 Task: open a new blank ppt, save the file as Anthony.pptx Add the quote 'The only way to find true happiness is to follow your passion and purpose in life.'Apply font style 'Arial Narrow' and font size 18 Align the text to the Center .Change the text color to  'Olive Green '
Action: Mouse moved to (30, 64)
Screenshot: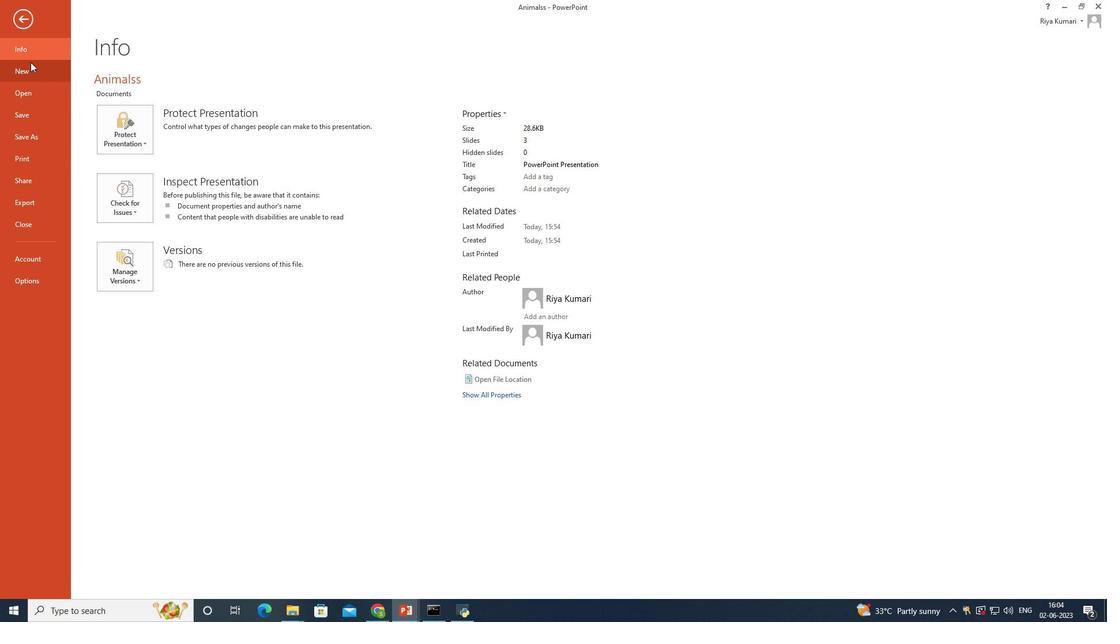 
Action: Mouse pressed left at (30, 64)
Screenshot: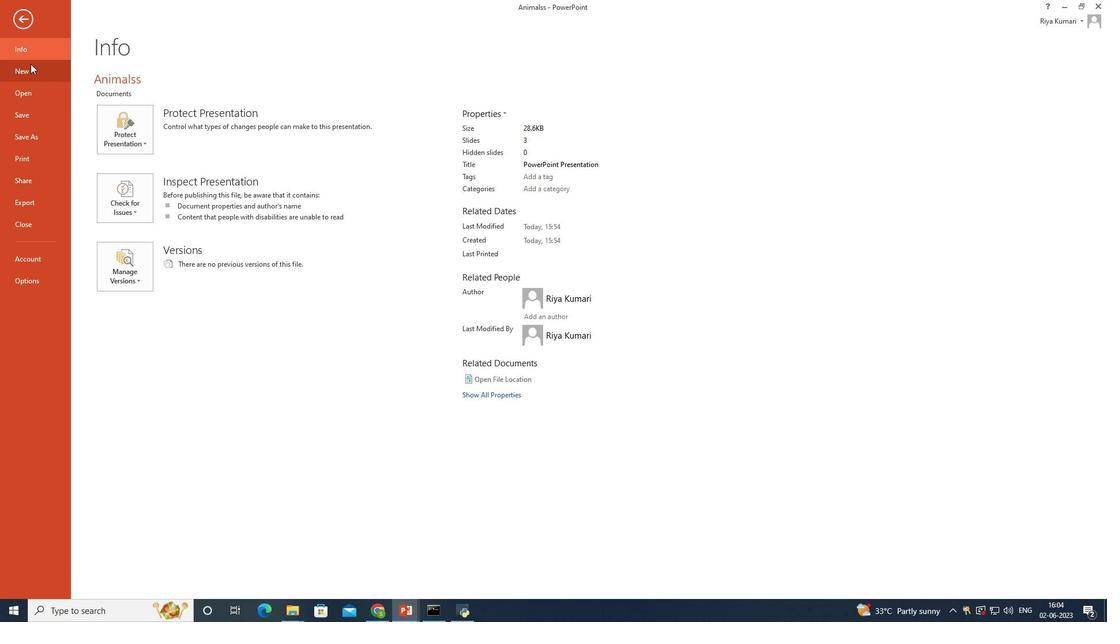 
Action: Mouse moved to (154, 174)
Screenshot: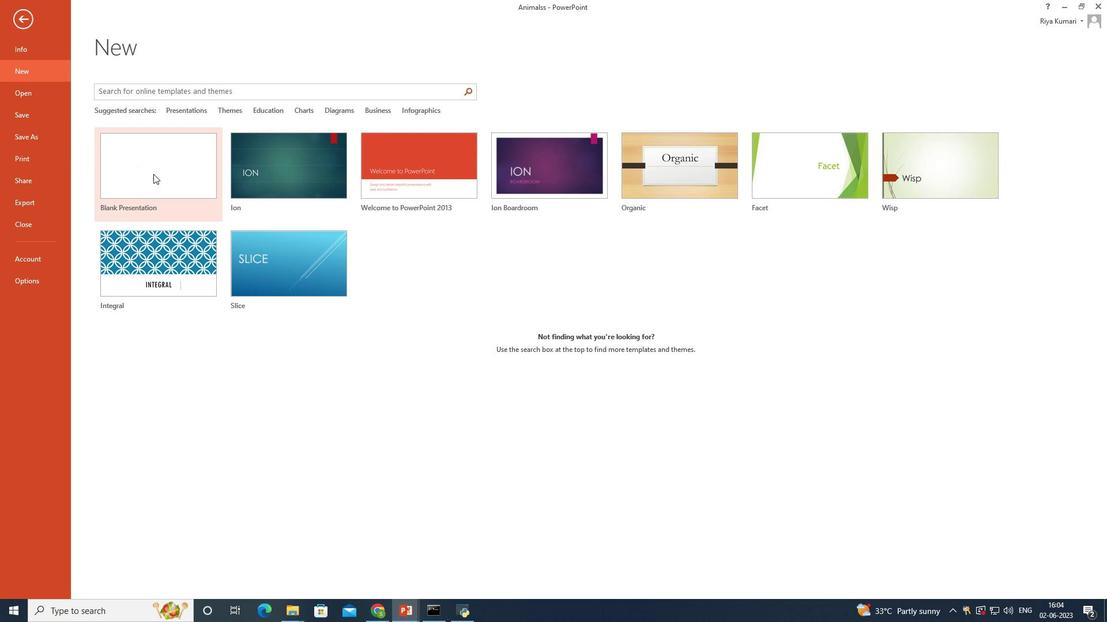 
Action: Mouse pressed left at (154, 174)
Screenshot: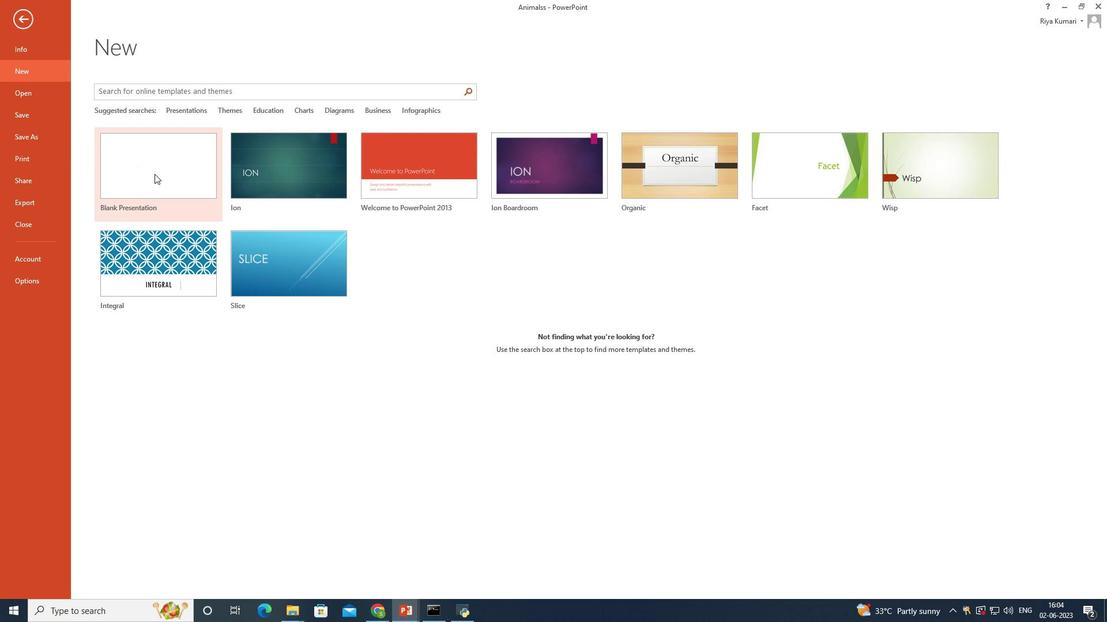 
Action: Mouse moved to (109, 62)
Screenshot: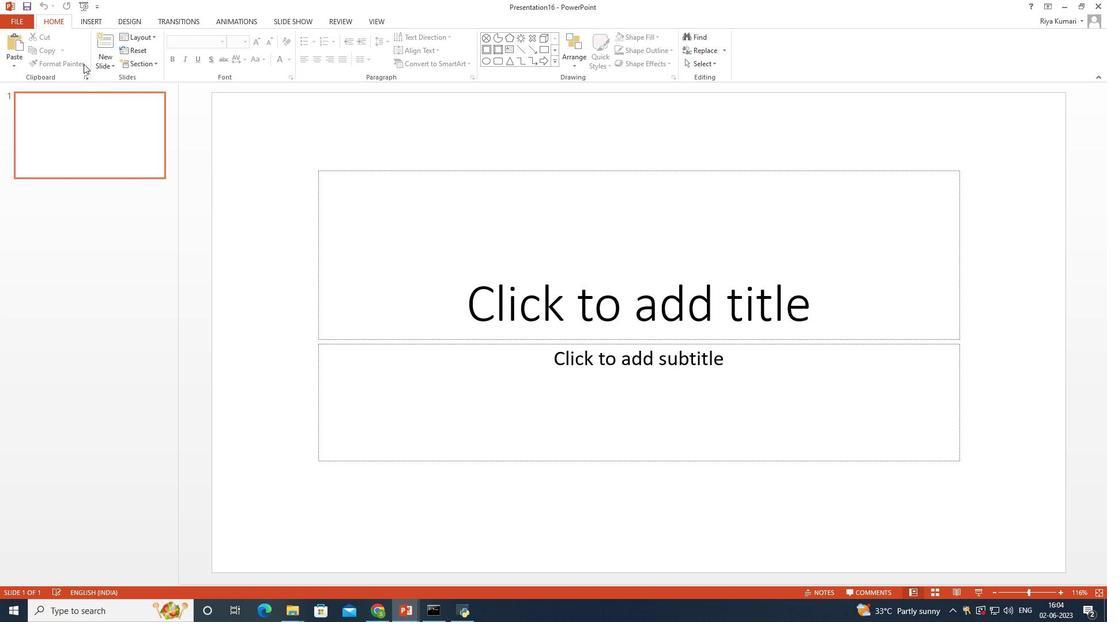 
Action: Mouse pressed left at (109, 62)
Screenshot: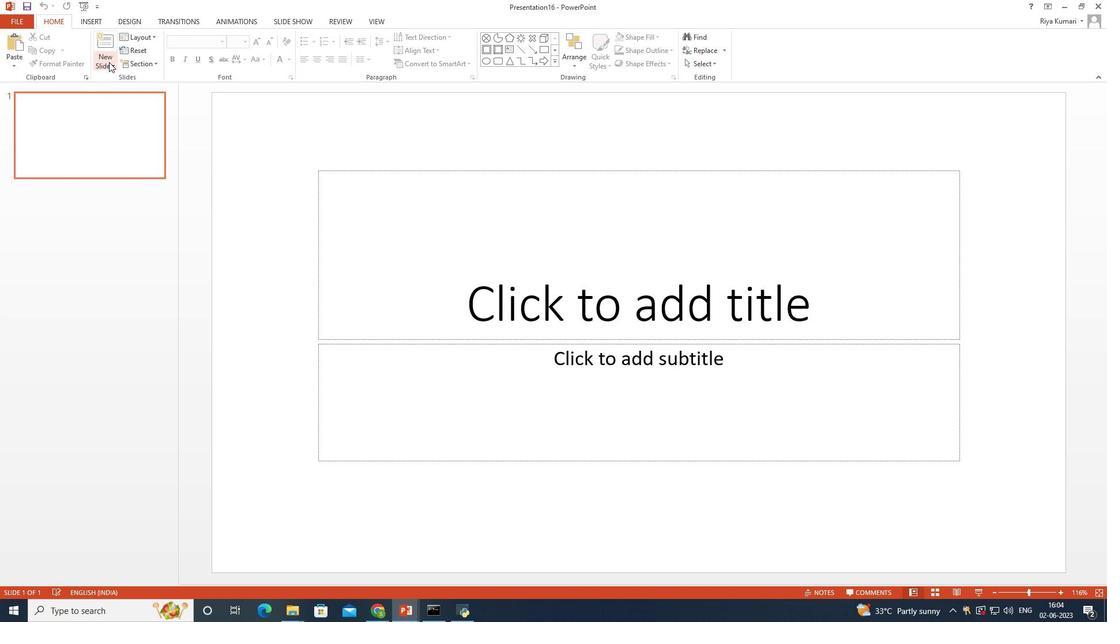 
Action: Mouse moved to (119, 222)
Screenshot: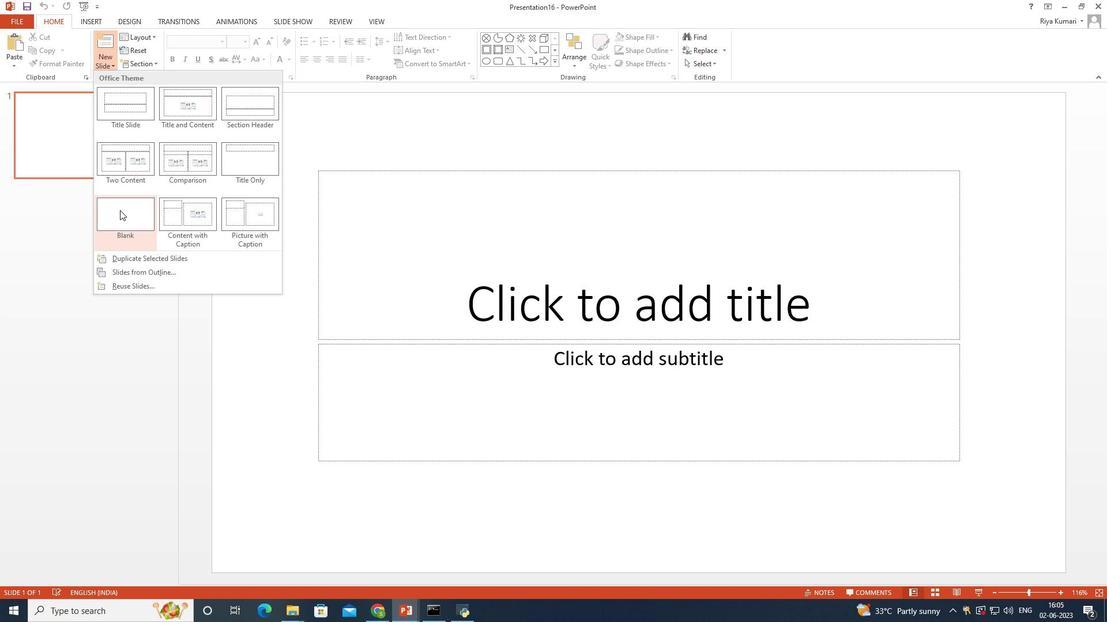 
Action: Mouse pressed left at (119, 222)
Screenshot: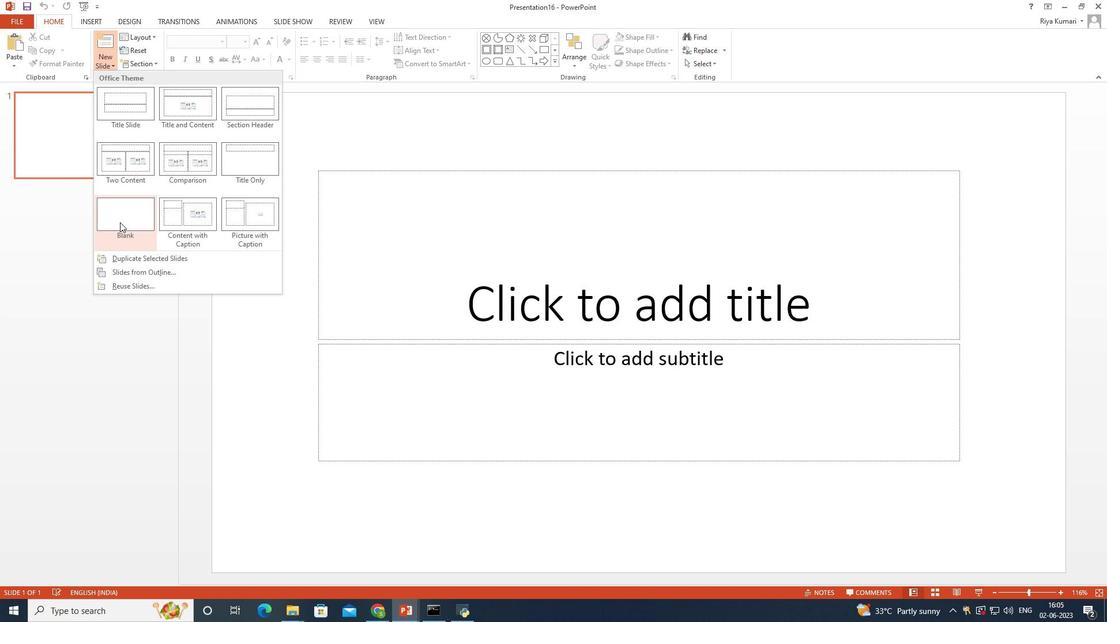 
Action: Mouse moved to (324, 200)
Screenshot: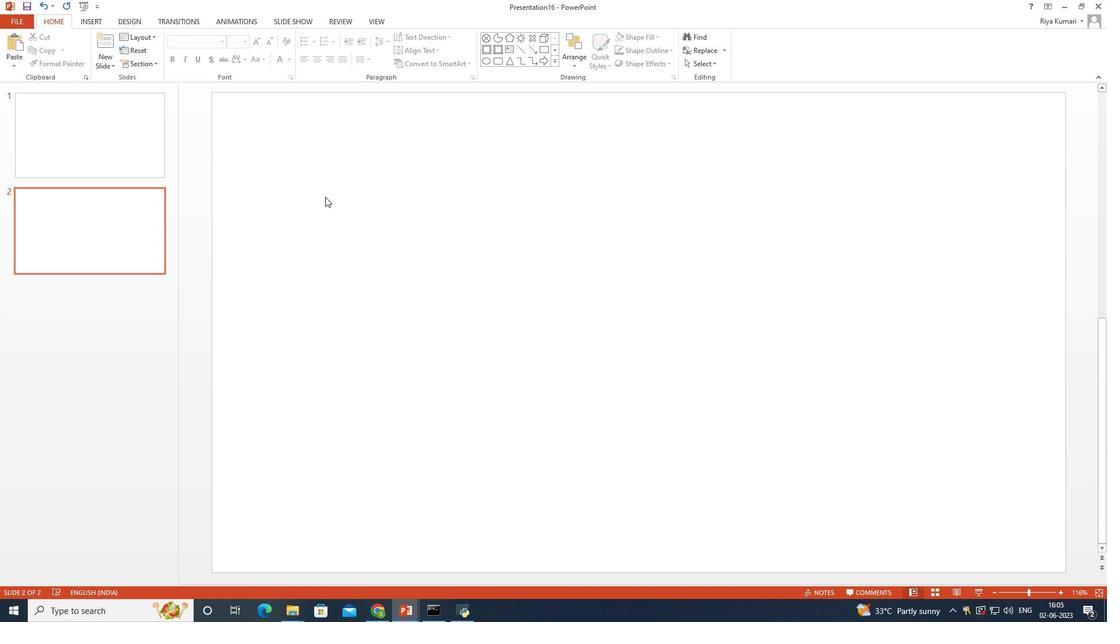 
Action: Key pressed ctrl+S
Screenshot: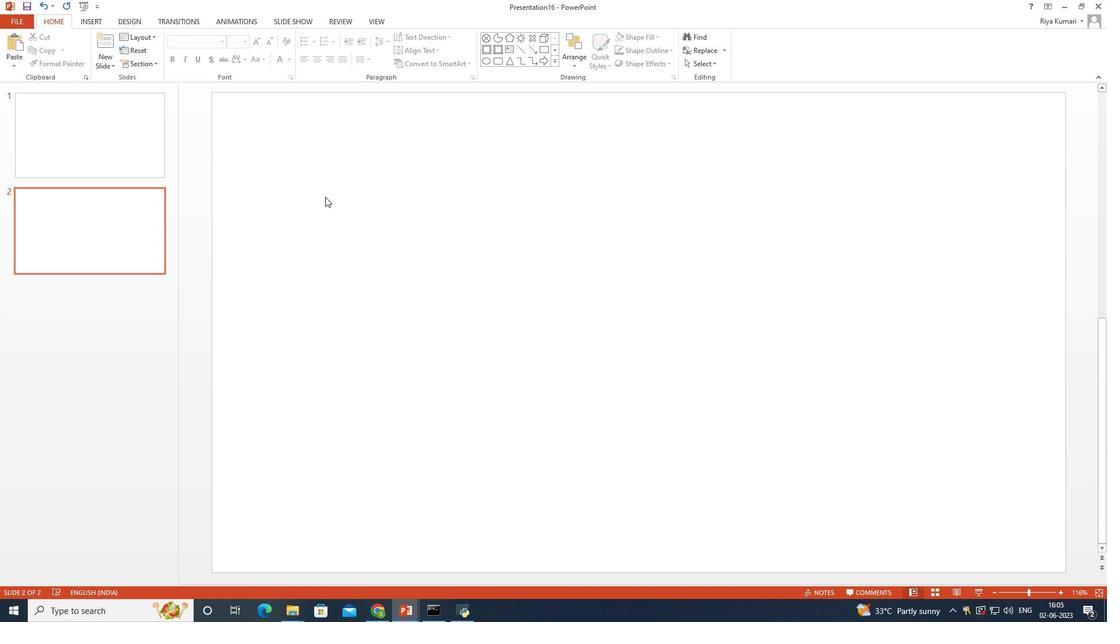 
Action: Mouse moved to (302, 118)
Screenshot: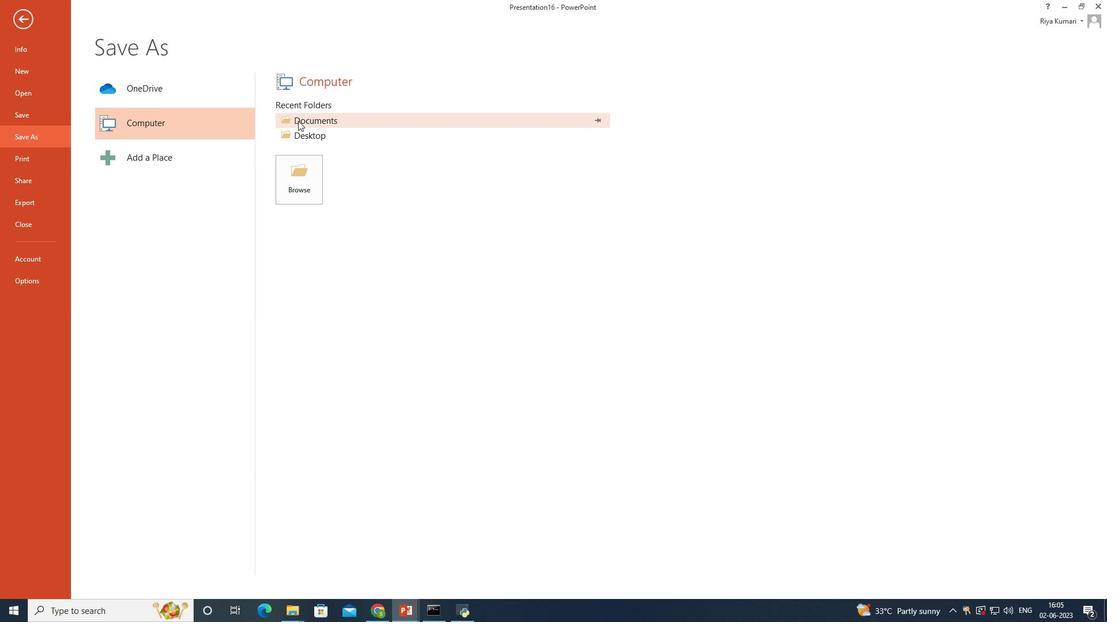 
Action: Mouse pressed left at (302, 118)
Screenshot: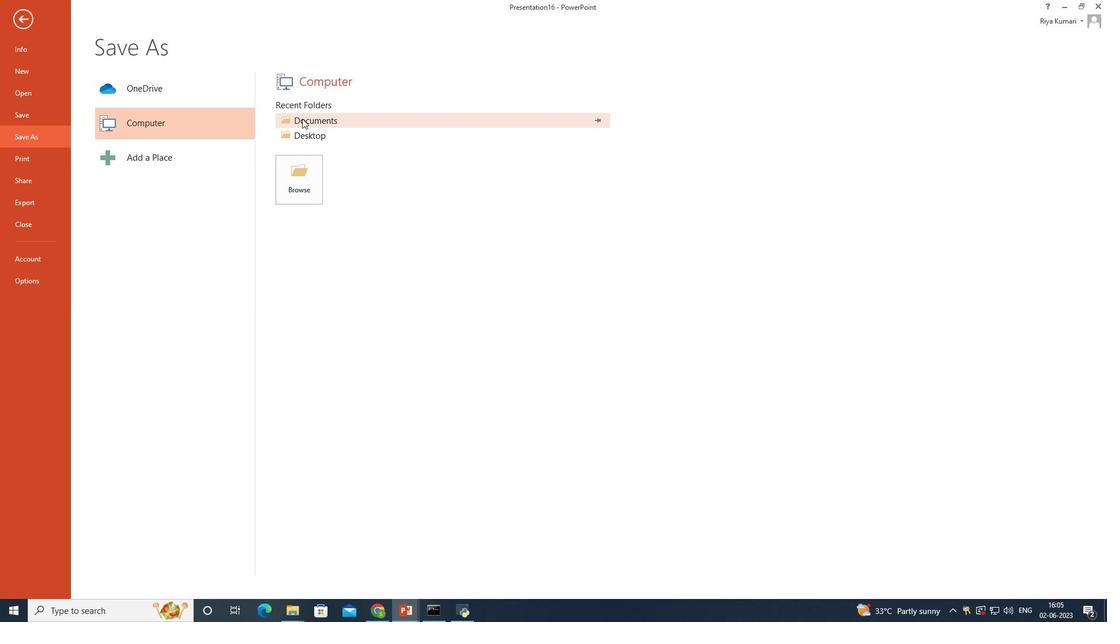 
Action: Mouse moved to (268, 407)
Screenshot: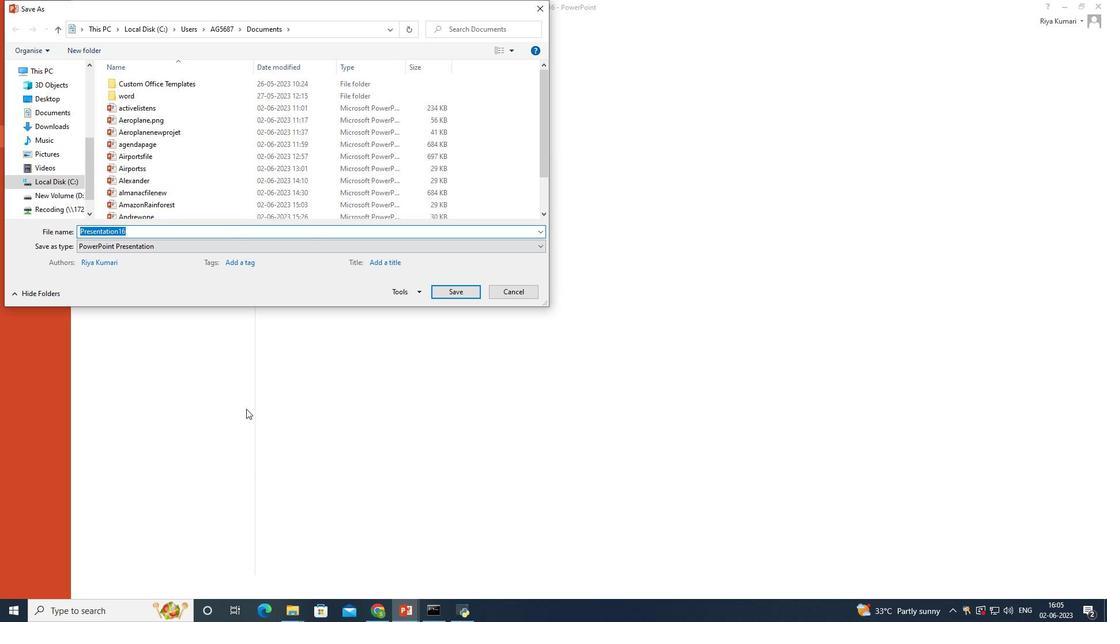 
Action: Key pressed <Key.shift>Anthony.pptx<Key.enter>
Screenshot: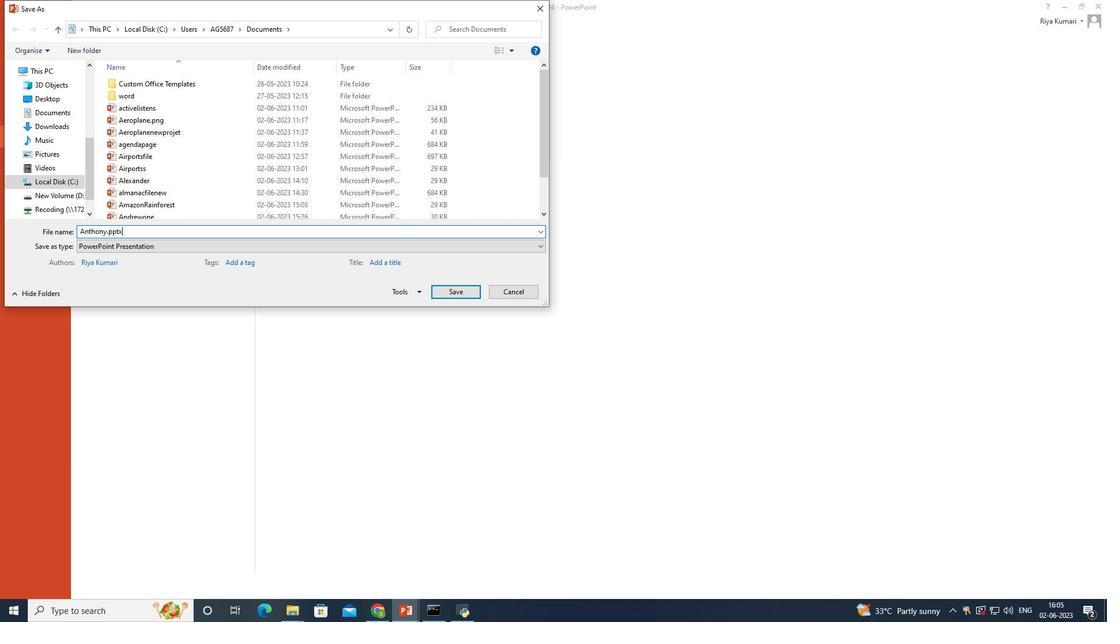 
Action: Mouse moved to (508, 50)
Screenshot: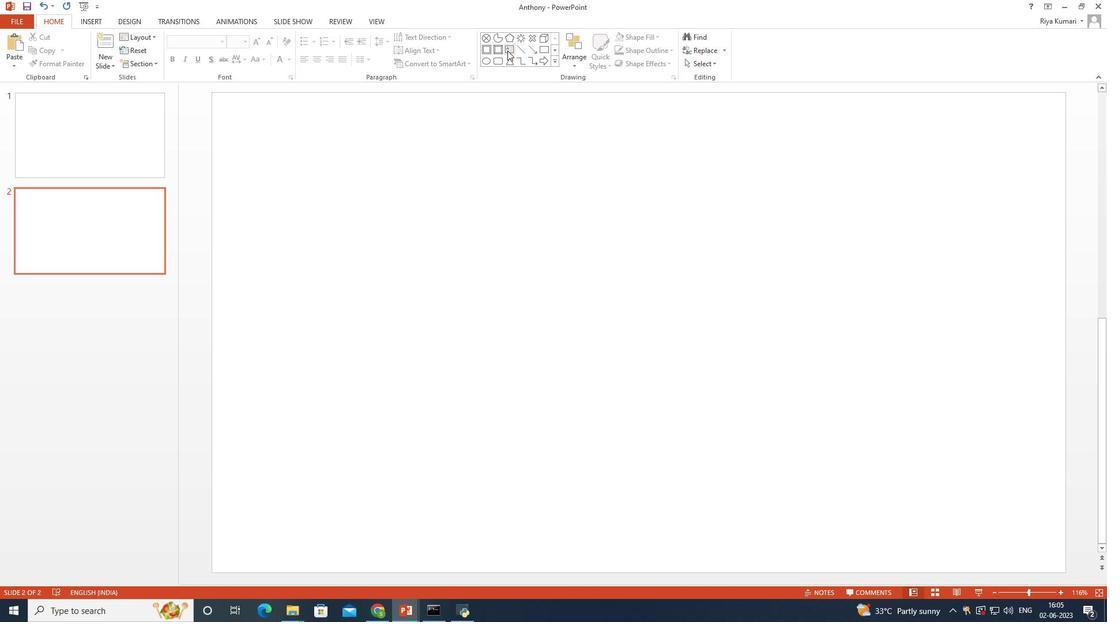 
Action: Mouse pressed left at (508, 50)
Screenshot: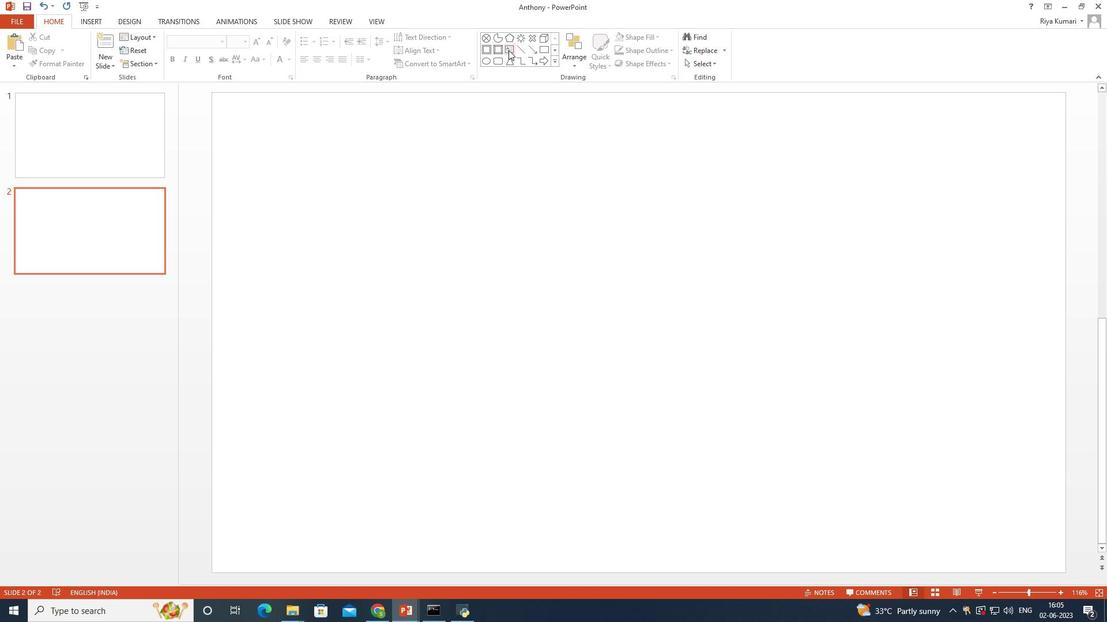 
Action: Mouse moved to (325, 166)
Screenshot: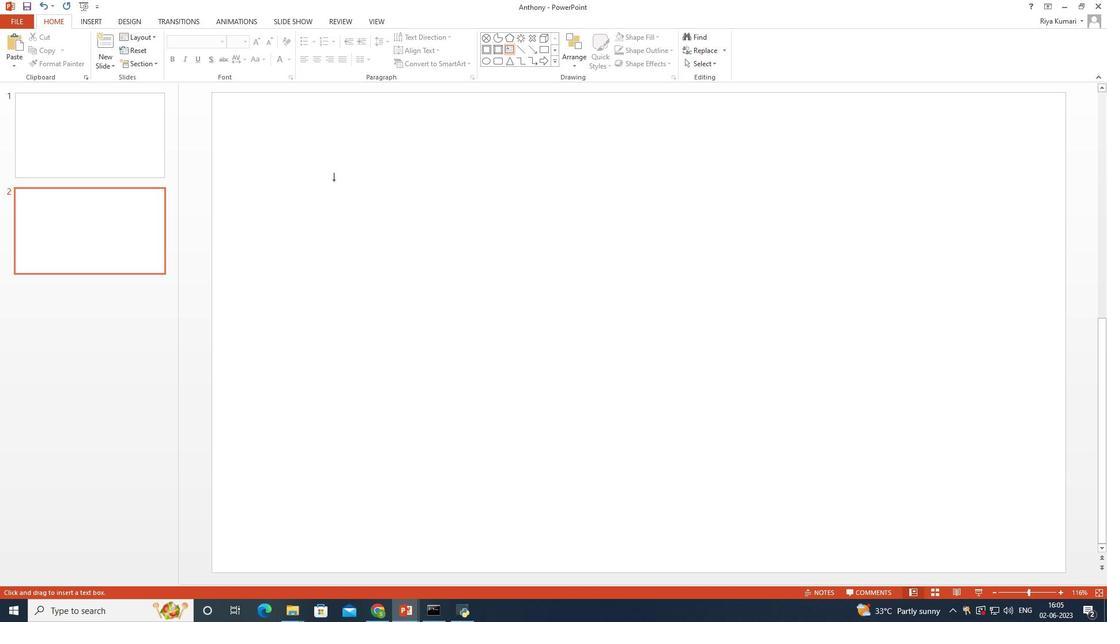 
Action: Mouse pressed left at (325, 166)
Screenshot: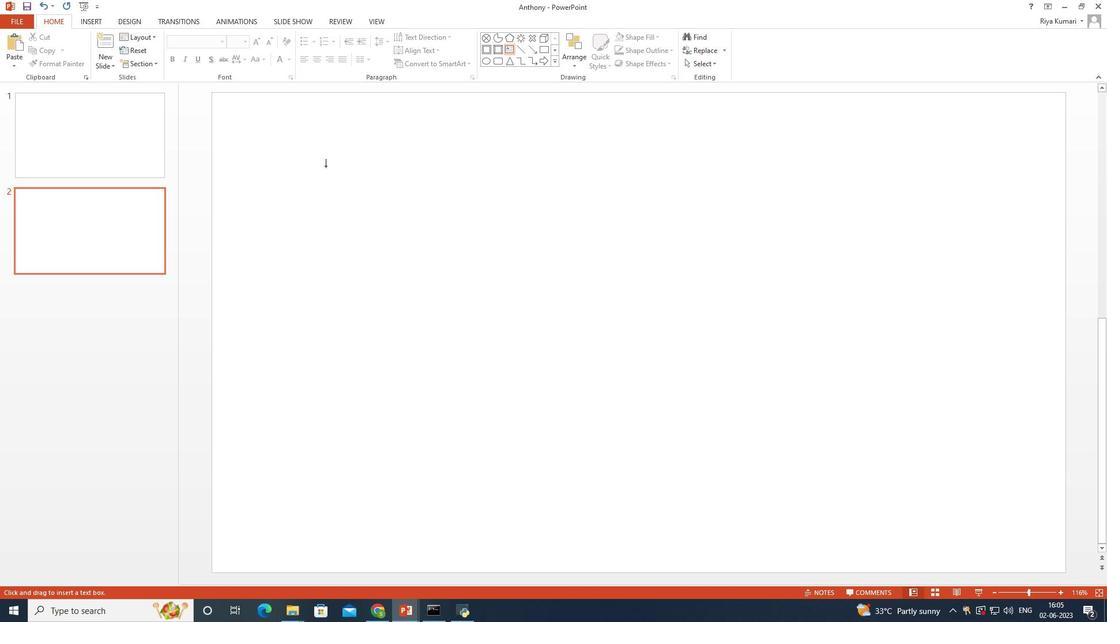 
Action: Mouse moved to (377, 249)
Screenshot: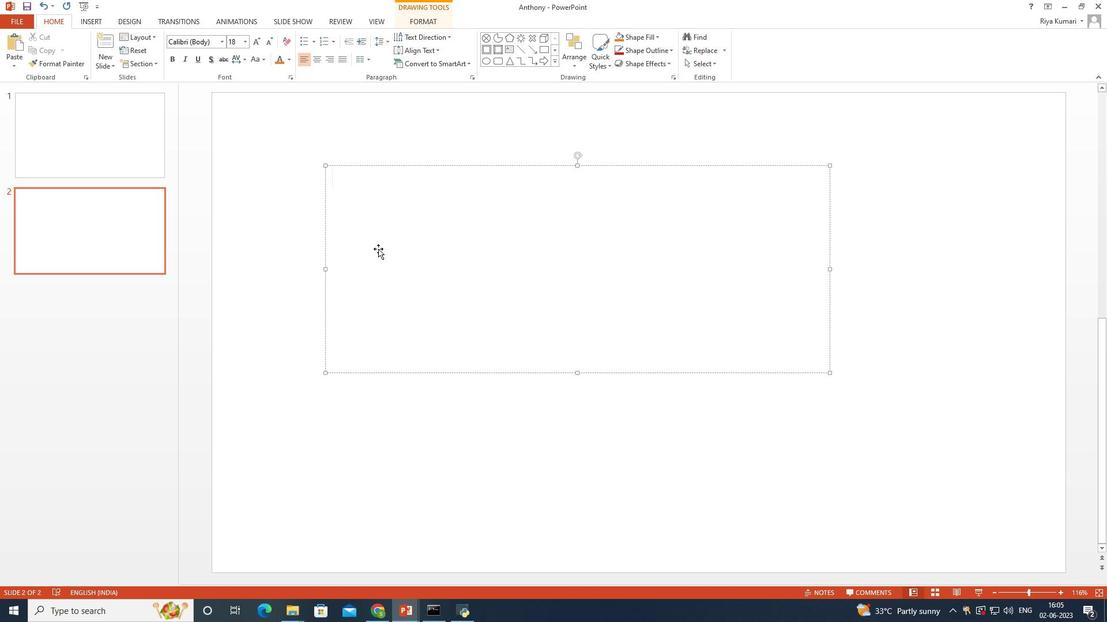 
Action: Key pressed <Key.shift>Tha<Key.backspace>e<Key.space>only<Key.space>way<Key.space>to<Key.space>find<Key.space>true<Key.space>happiness<Key.space>is<Key.space>to<Key.space>follow<Key.space>your<Key.space>passion<Key.space>and<Key.space>purpose<Key.space>in<Key.space>life.
Screenshot: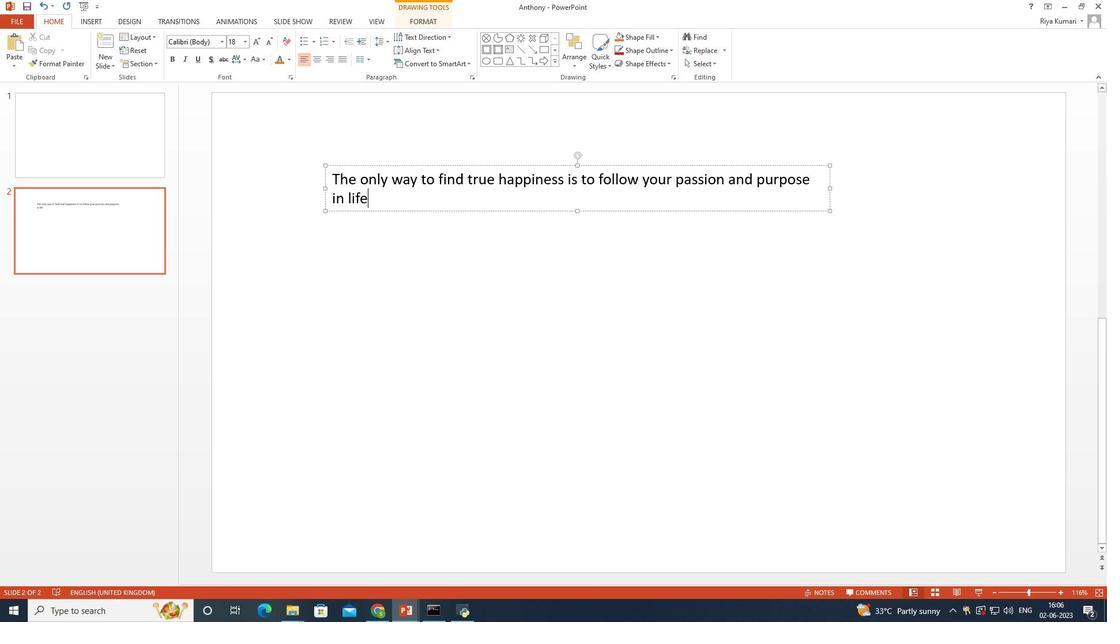 
Action: Mouse moved to (334, 177)
Screenshot: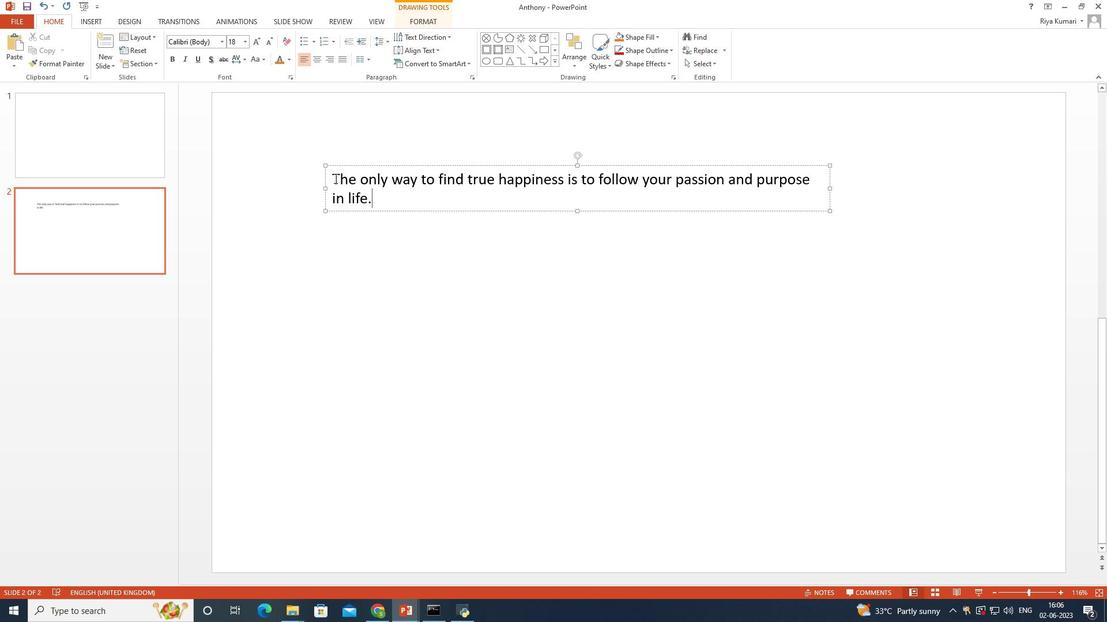 
Action: Mouse pressed left at (334, 177)
Screenshot: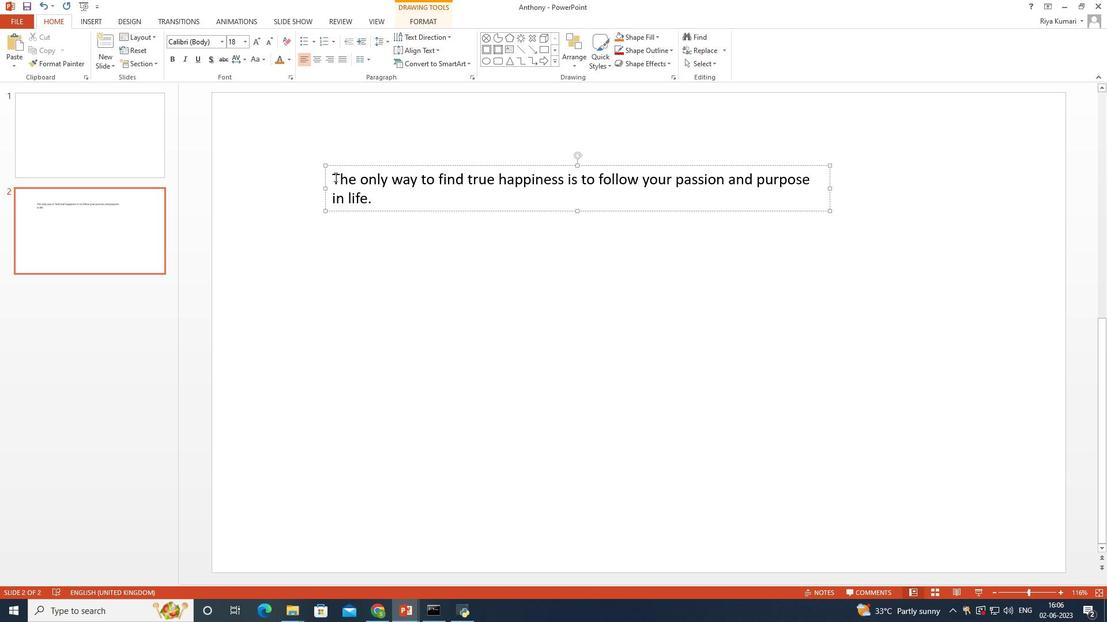 
Action: Mouse moved to (214, 40)
Screenshot: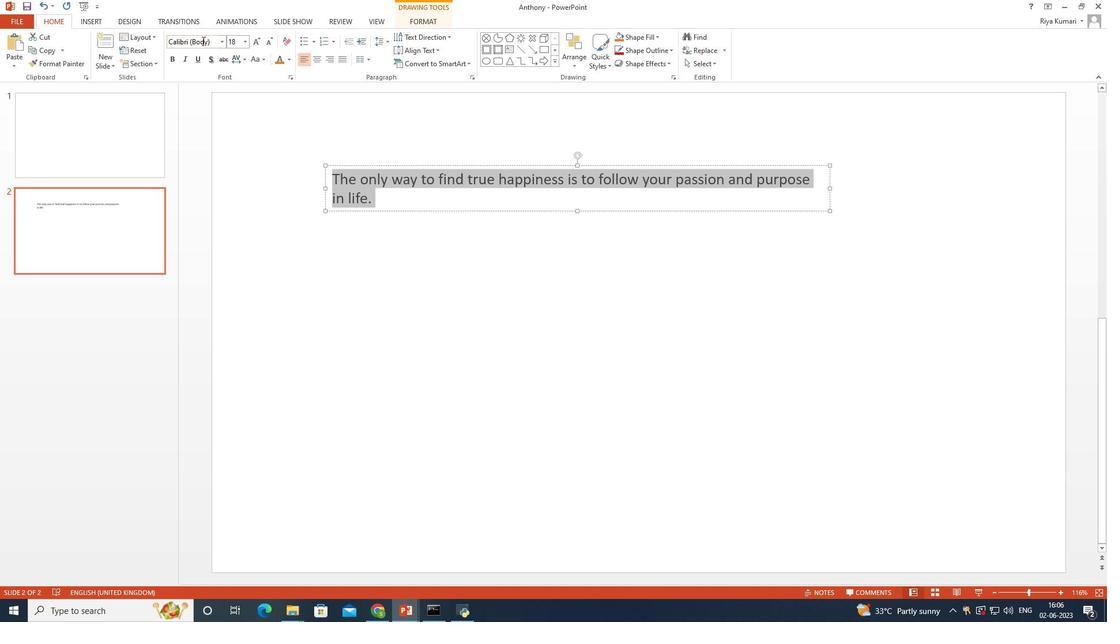 
Action: Mouse pressed left at (214, 40)
Screenshot: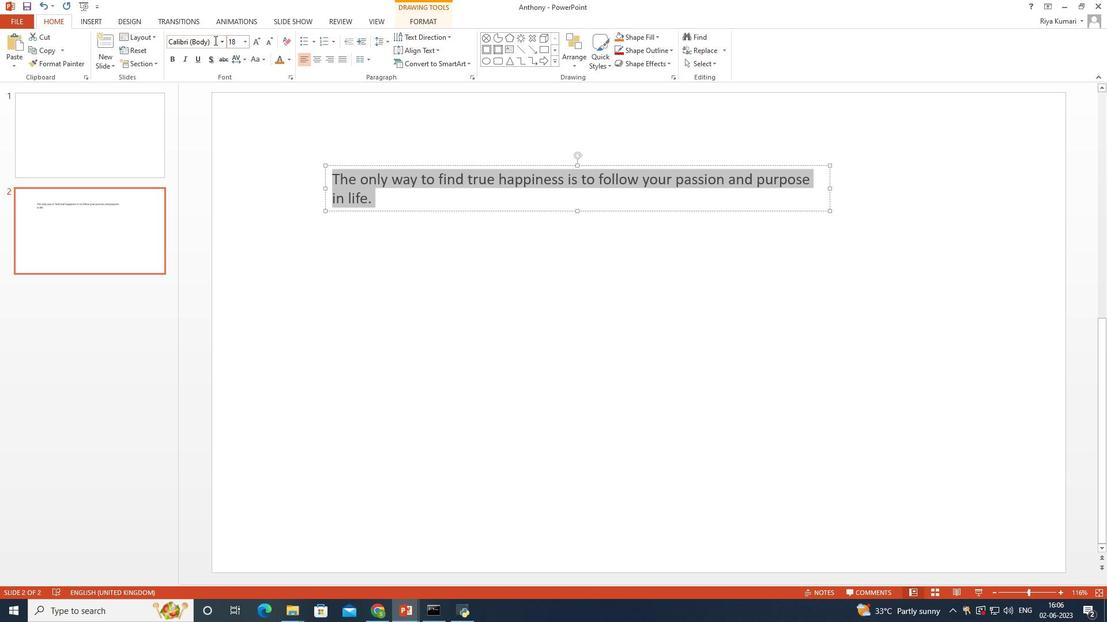 
Action: Mouse moved to (271, 258)
Screenshot: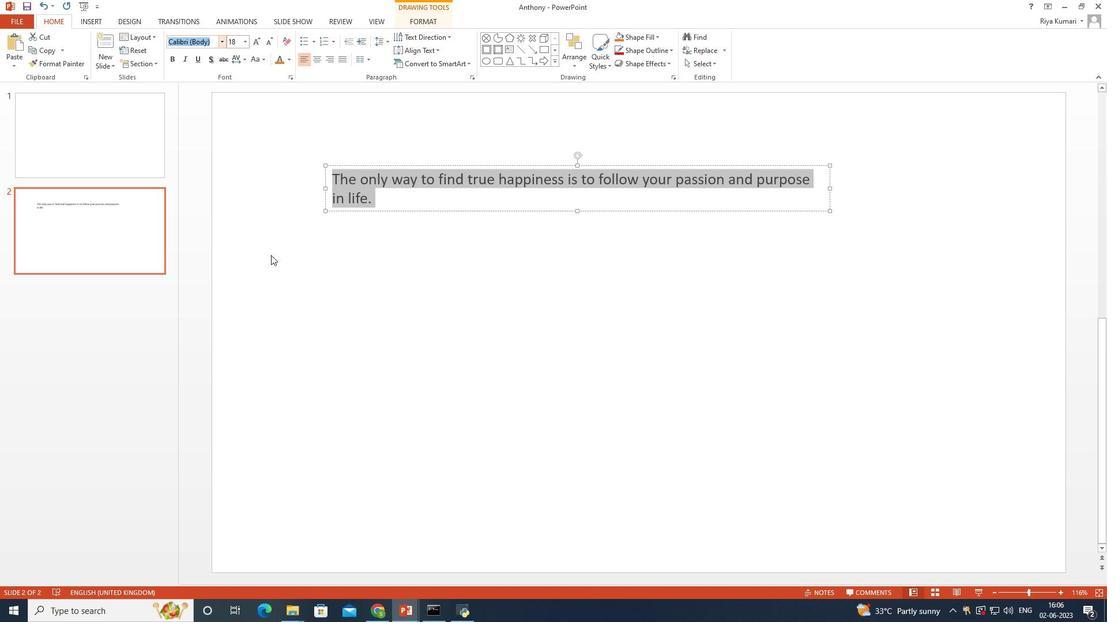 
Action: Key pressed <Key.shift>Ara
Screenshot: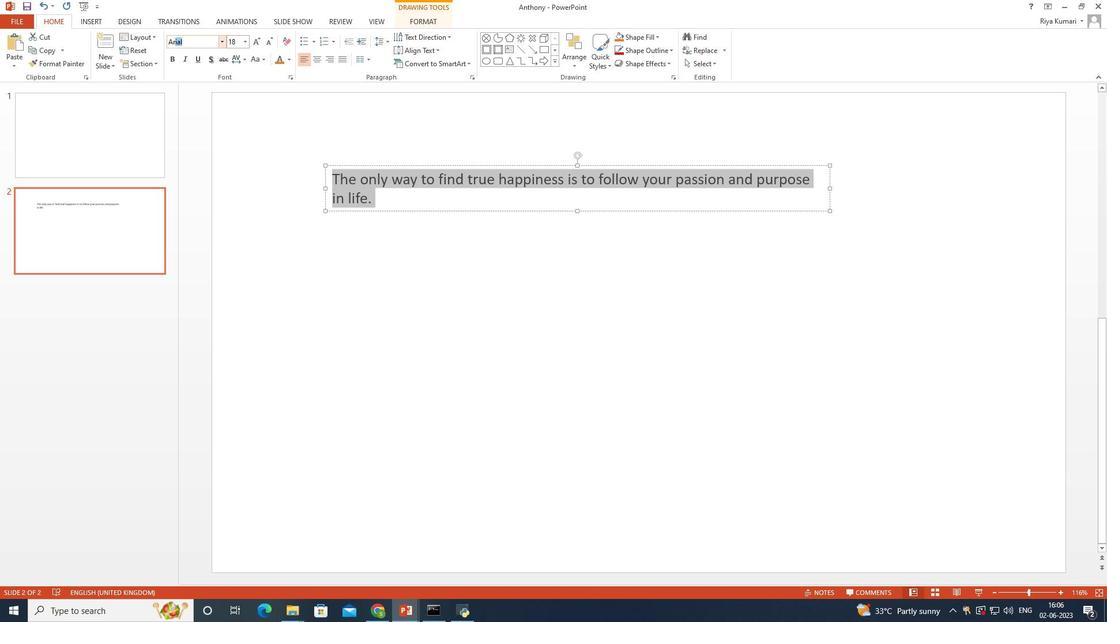 
Action: Mouse moved to (272, 258)
Screenshot: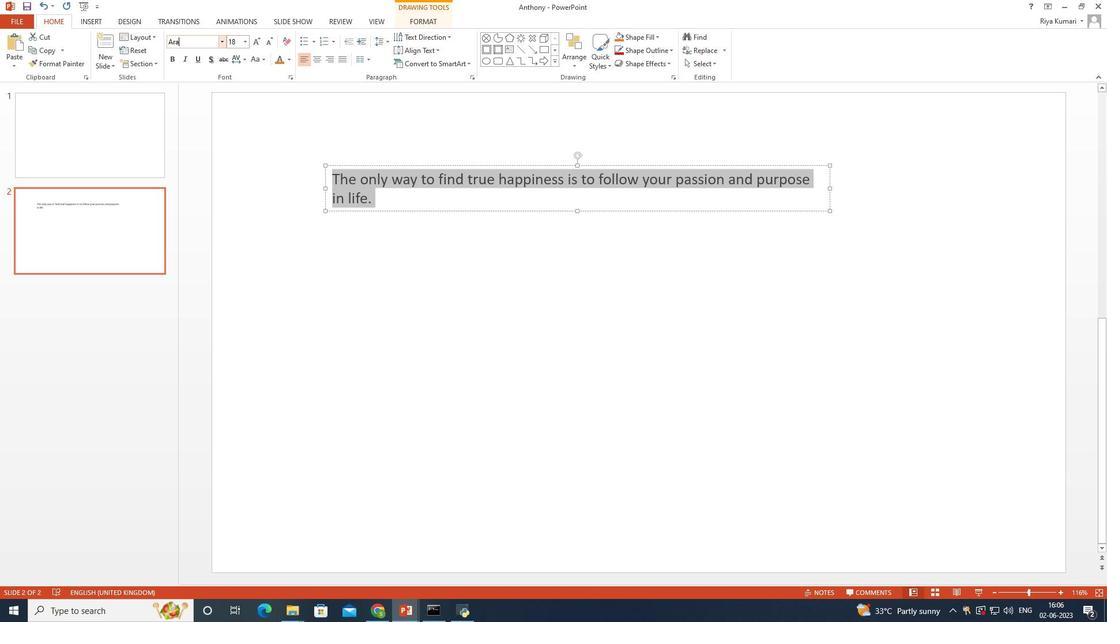 
Action: Key pressed l
Screenshot: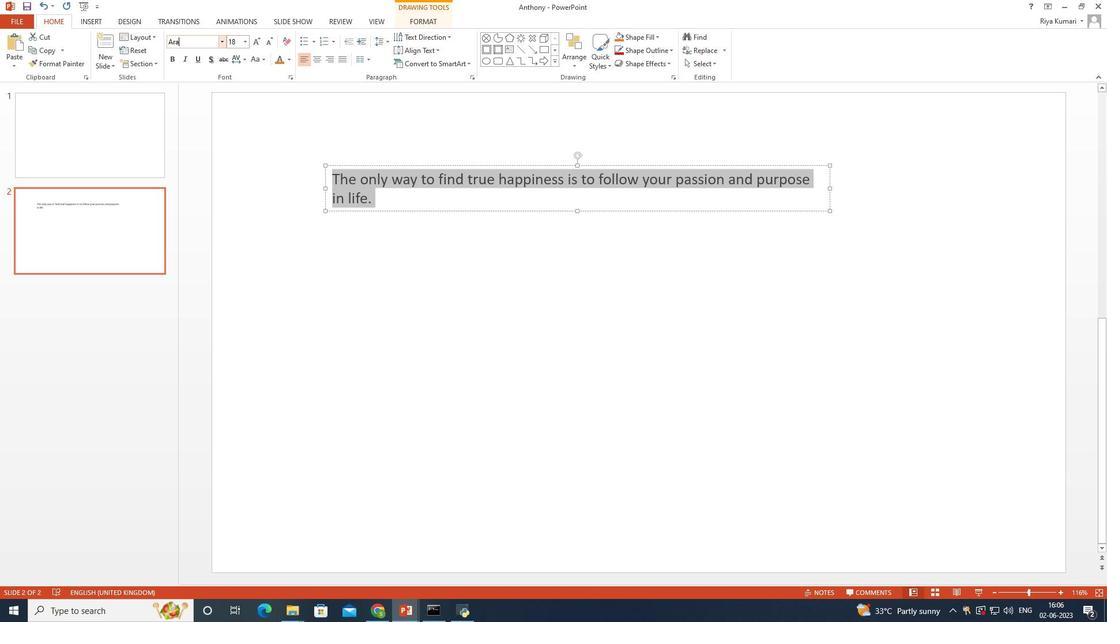 
Action: Mouse moved to (281, 251)
Screenshot: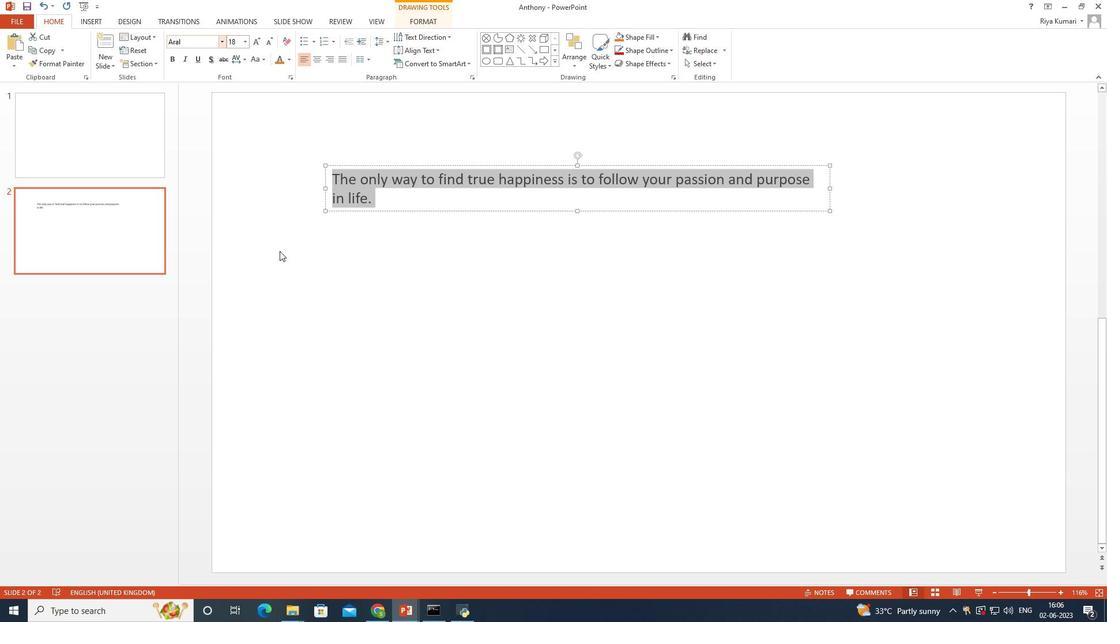 
Action: Key pressed <Key.left>
Screenshot: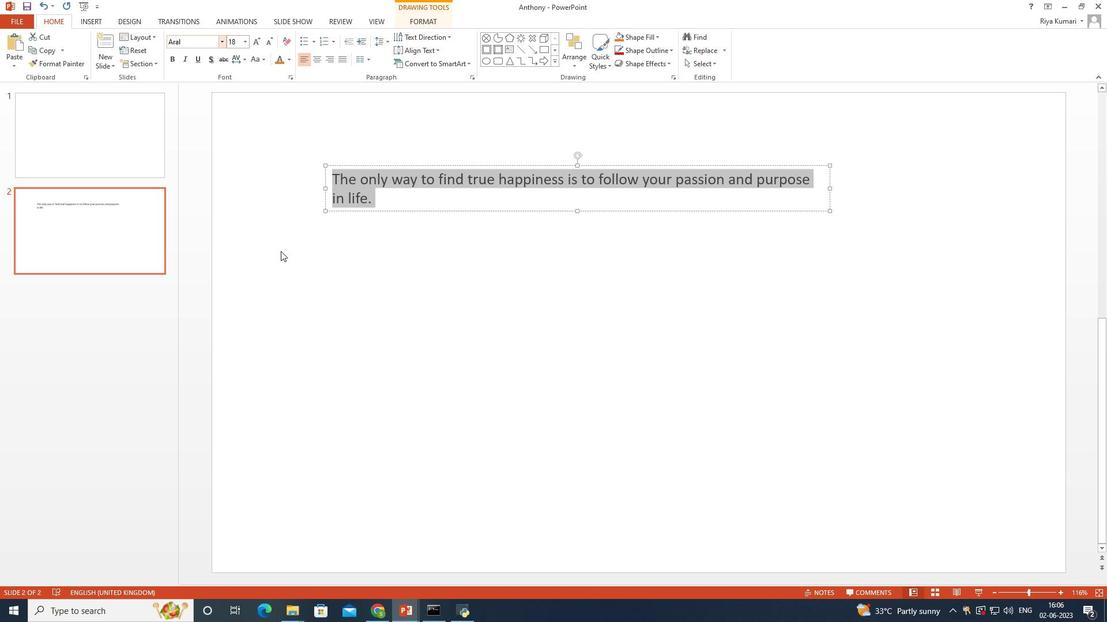 
Action: Mouse moved to (282, 251)
Screenshot: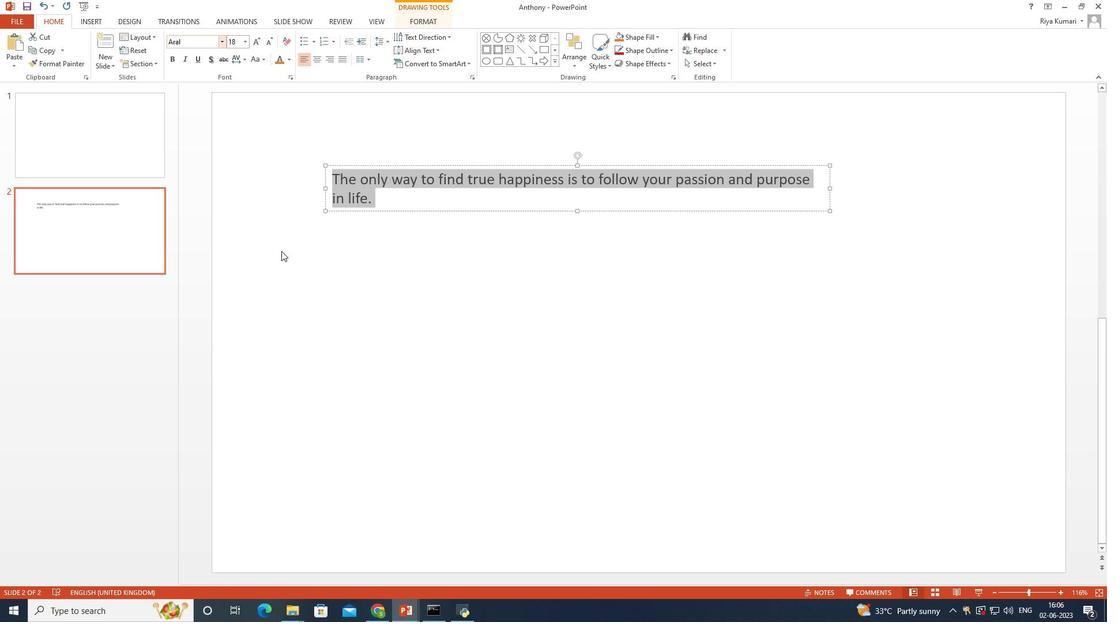
Action: Key pressed <Key.left>
Screenshot: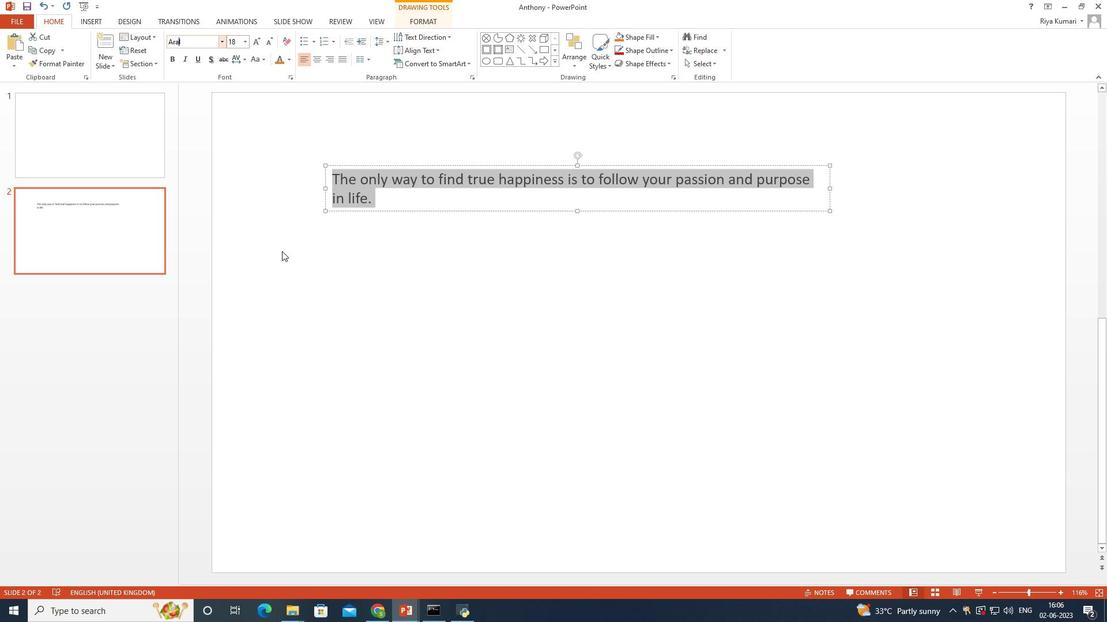
Action: Mouse moved to (283, 252)
Screenshot: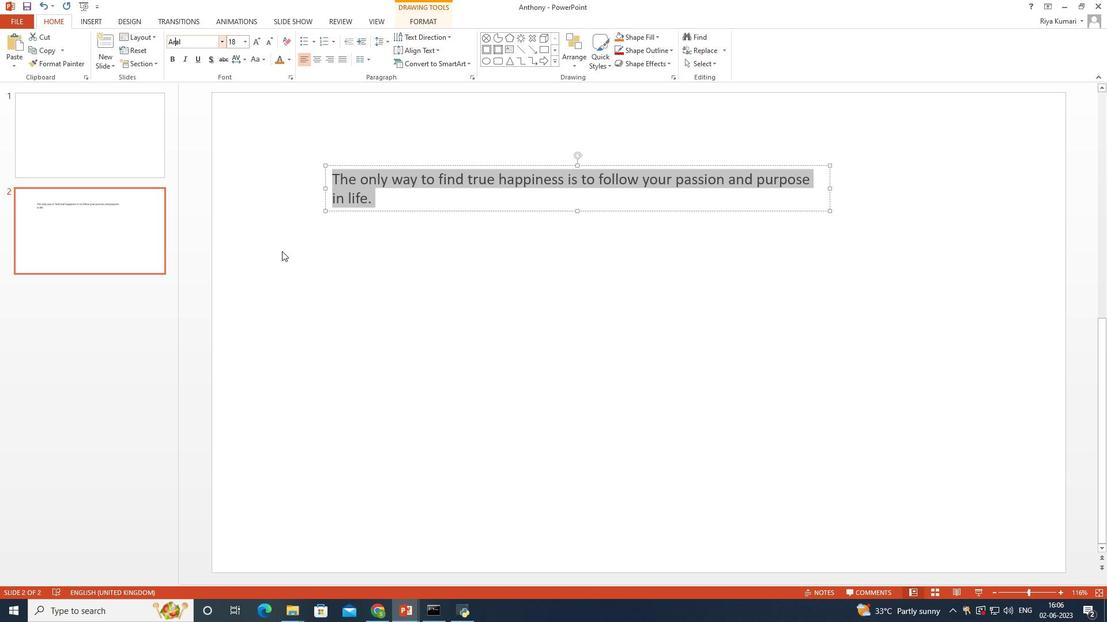 
Action: Key pressed i<Key.right><Key.right>
Screenshot: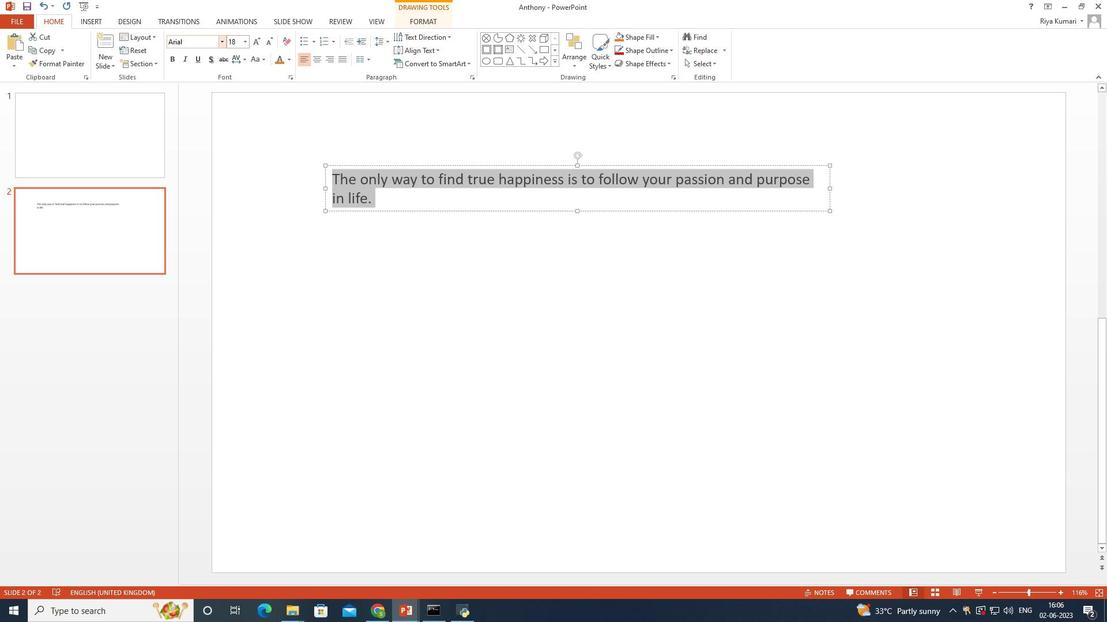 
Action: Mouse moved to (283, 253)
Screenshot: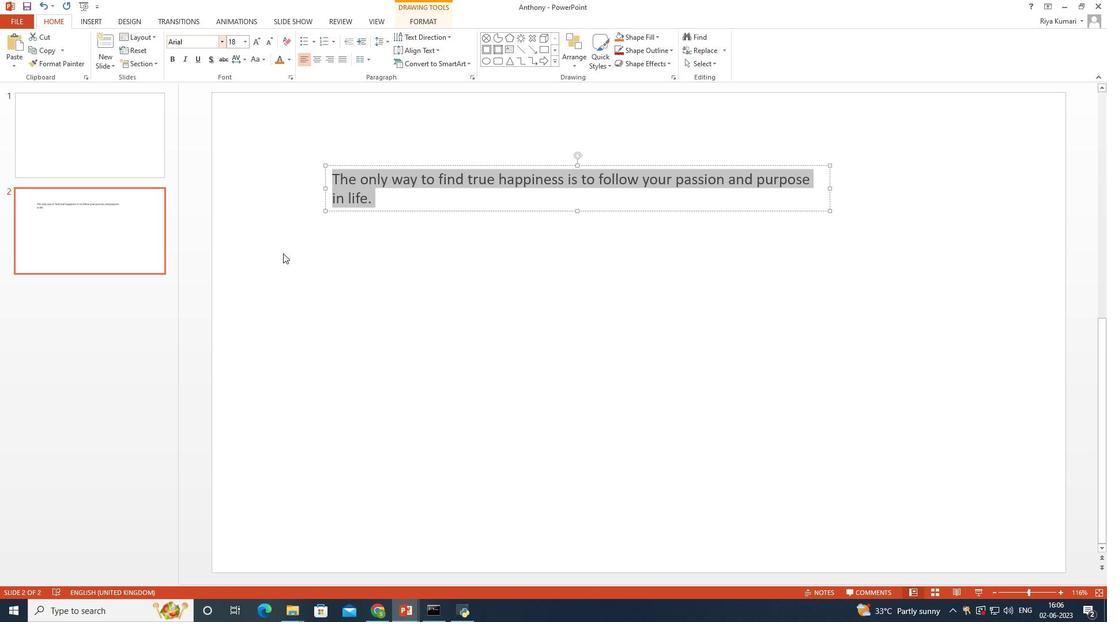
Action: Key pressed <Key.space><Key.shift_r>
Screenshot: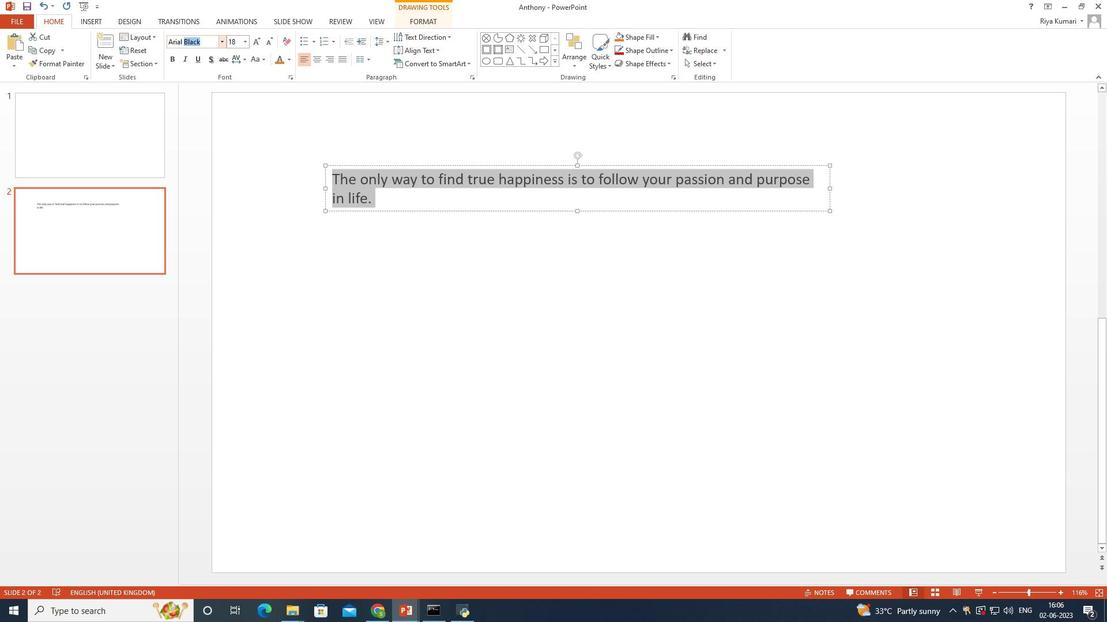 
Action: Mouse moved to (283, 254)
Screenshot: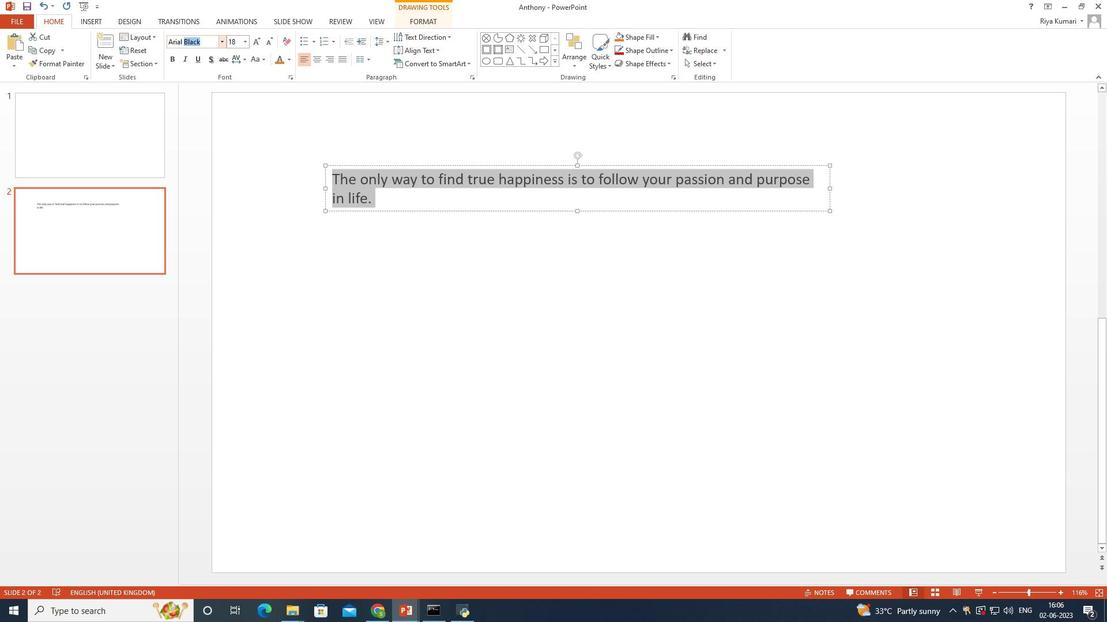 
Action: Key pressed N
Screenshot: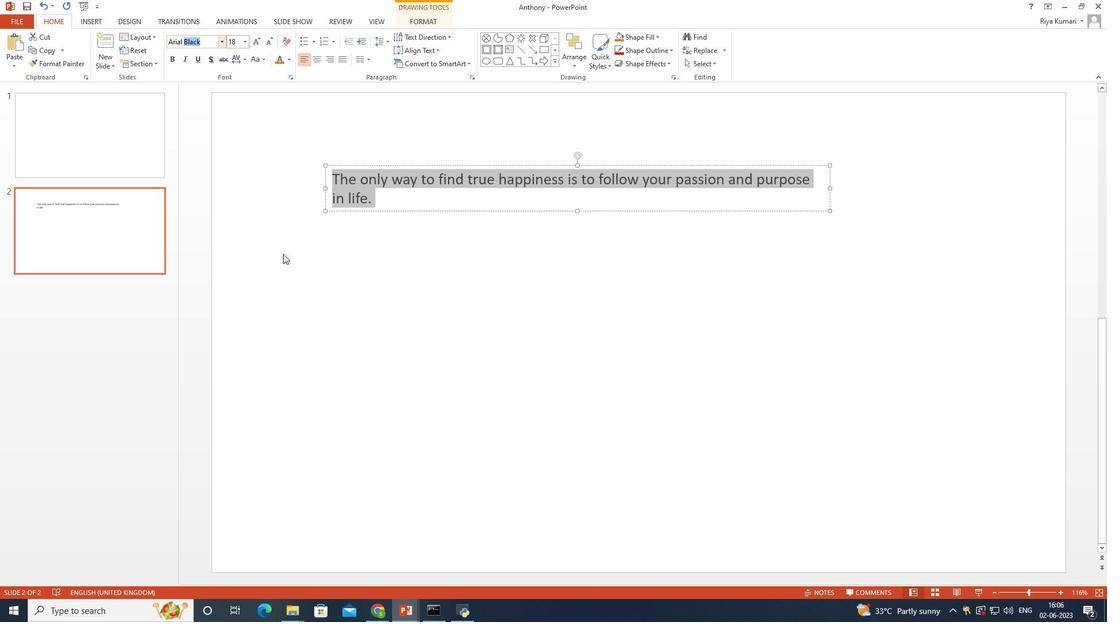 
Action: Mouse moved to (283, 256)
Screenshot: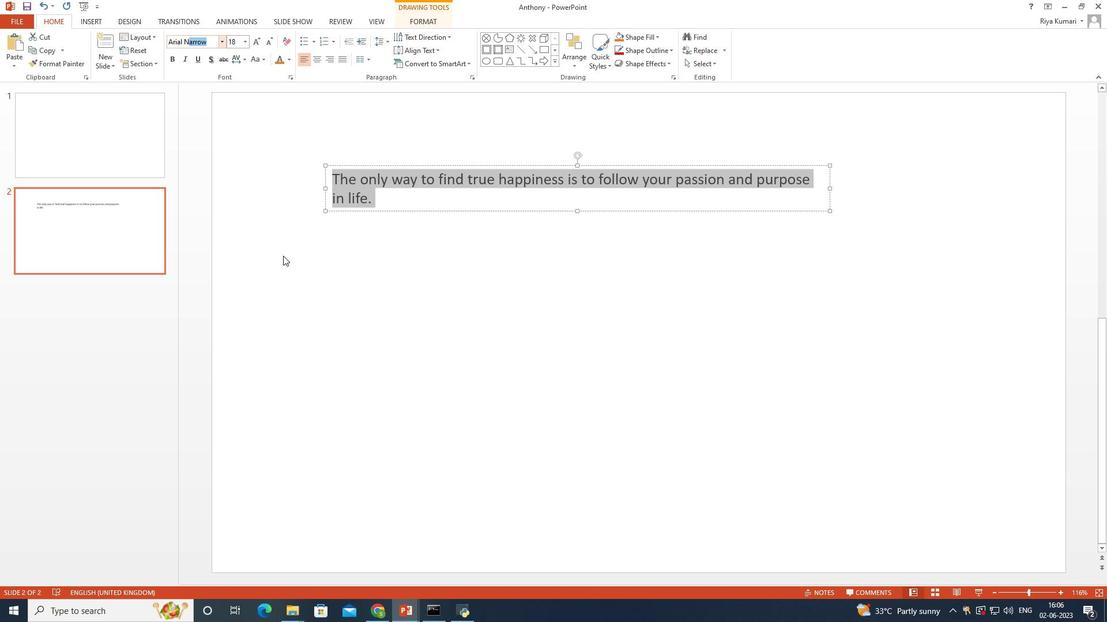 
Action: Key pressed ar<Key.enter>
Screenshot: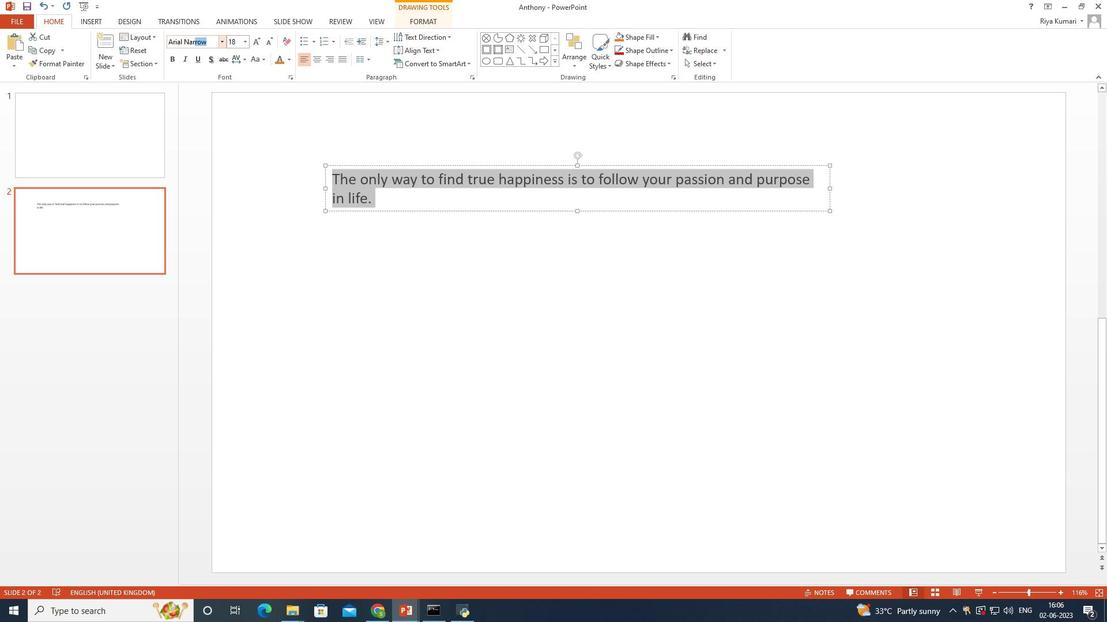 
Action: Mouse moved to (317, 53)
Screenshot: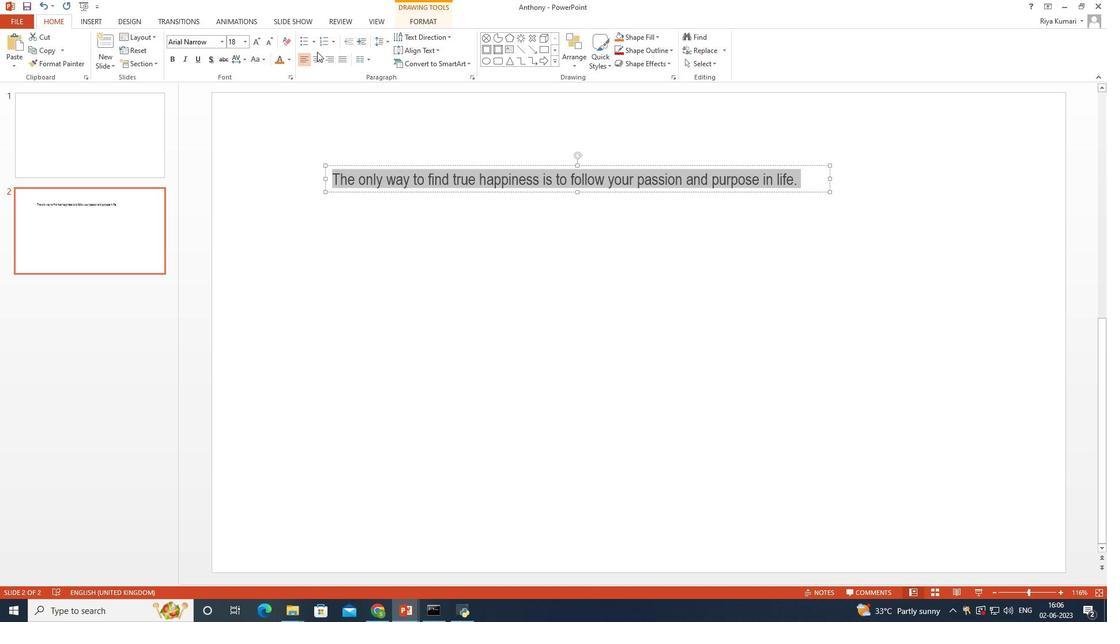 
Action: Mouse pressed left at (317, 53)
Screenshot: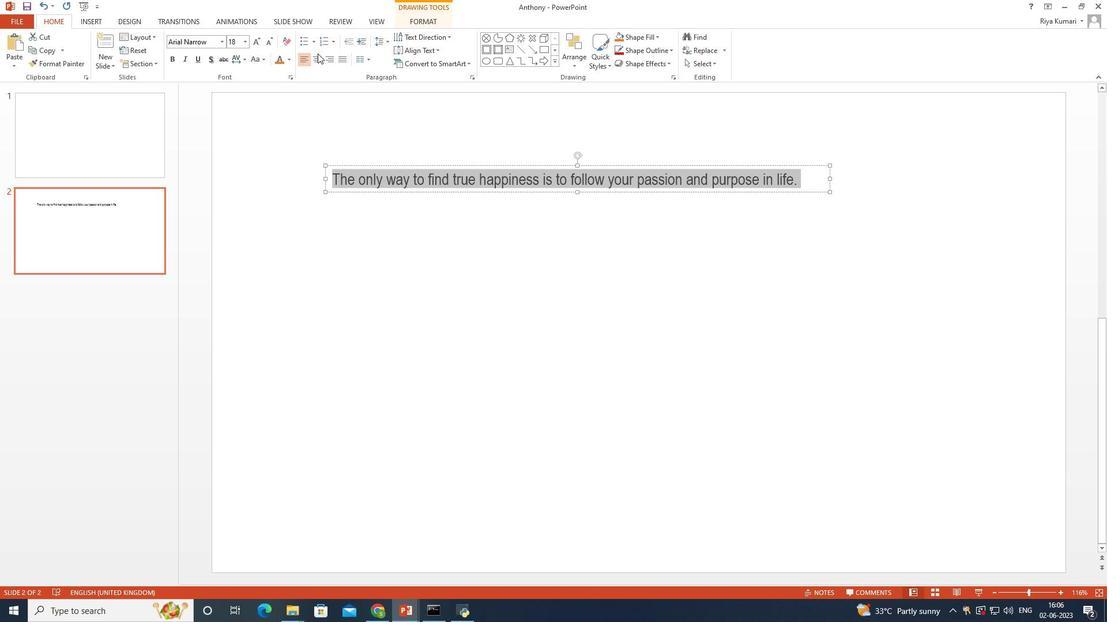 
Action: Mouse moved to (288, 59)
Screenshot: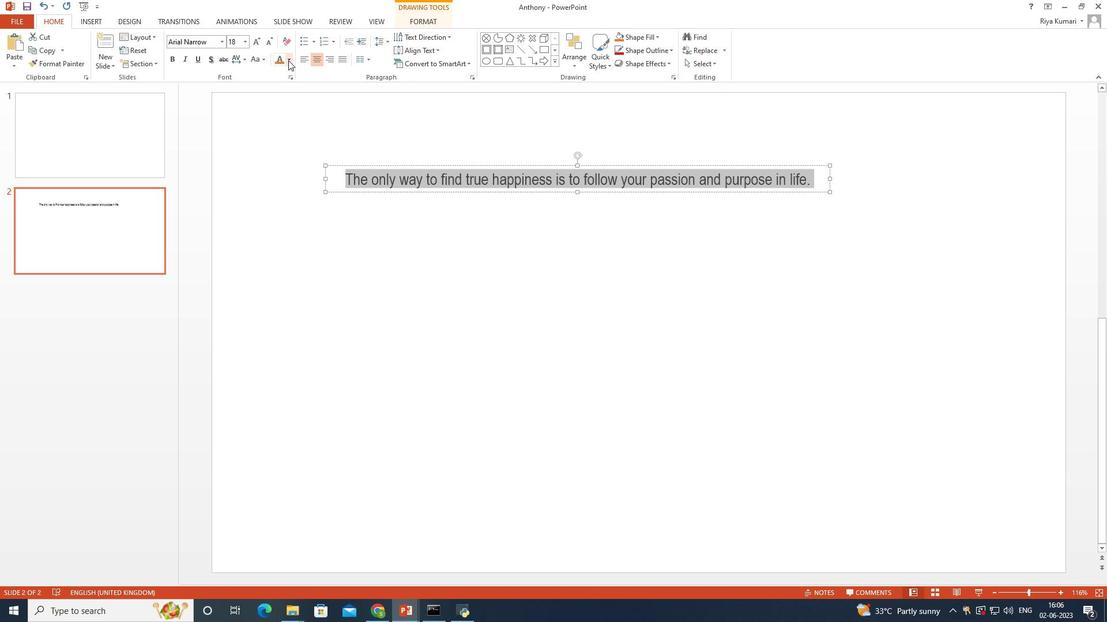 
Action: Mouse pressed left at (288, 59)
Screenshot: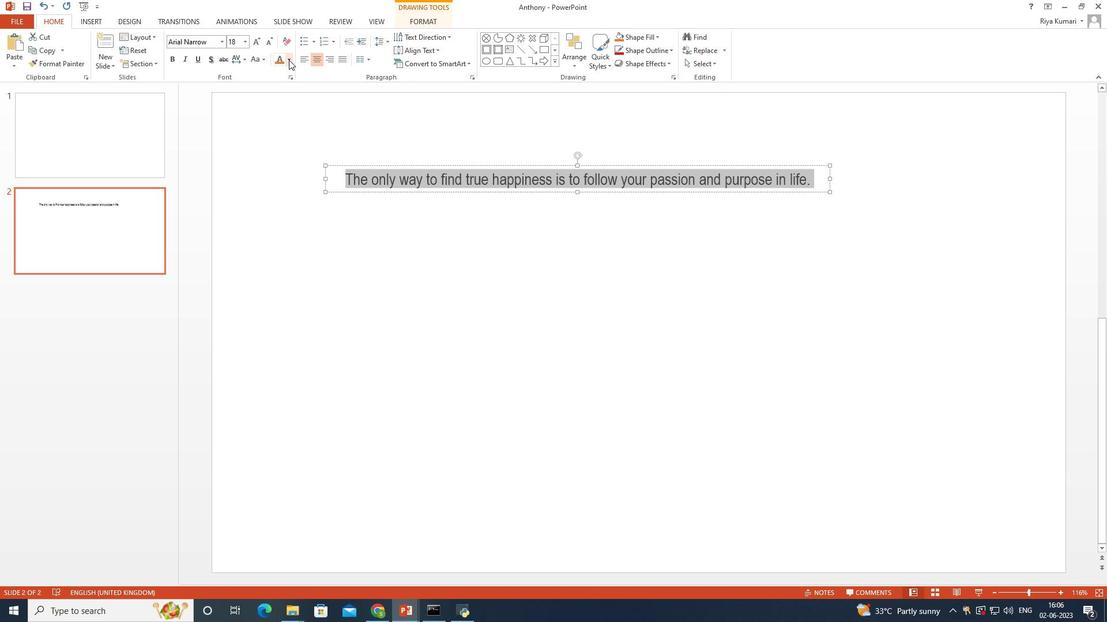 
Action: Mouse moved to (364, 117)
Screenshot: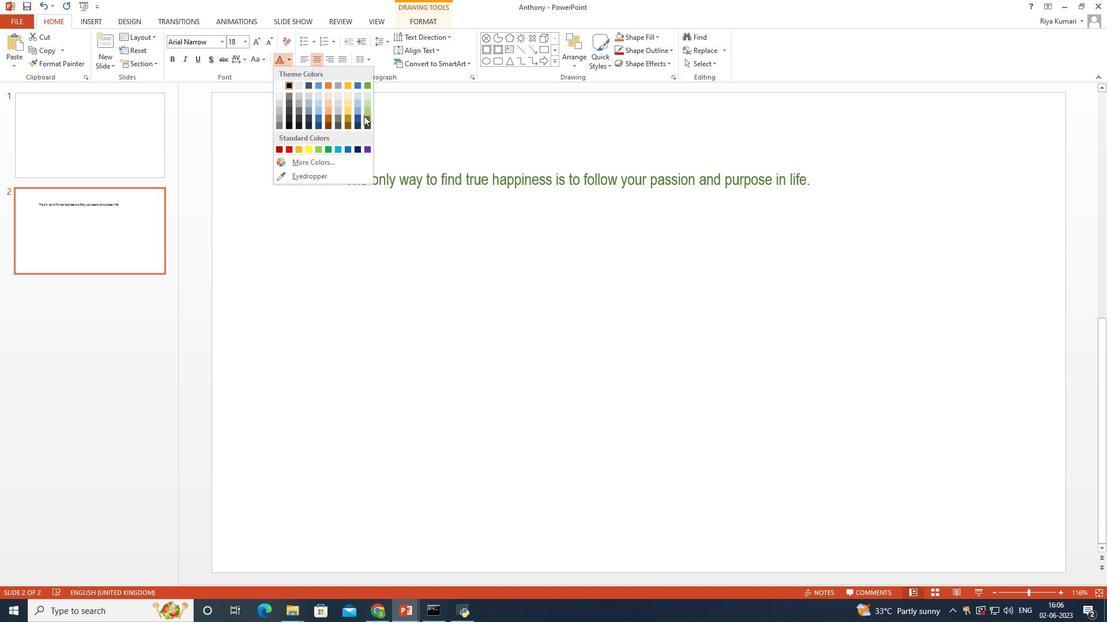 
Action: Mouse pressed left at (364, 117)
Screenshot: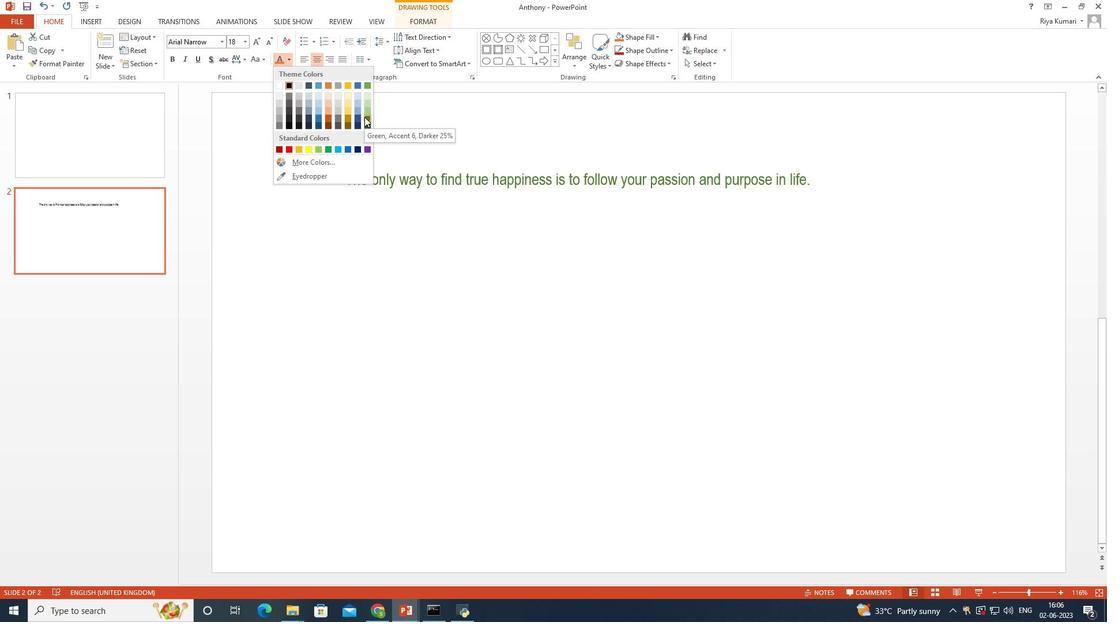 
Action: Mouse moved to (467, 291)
Screenshot: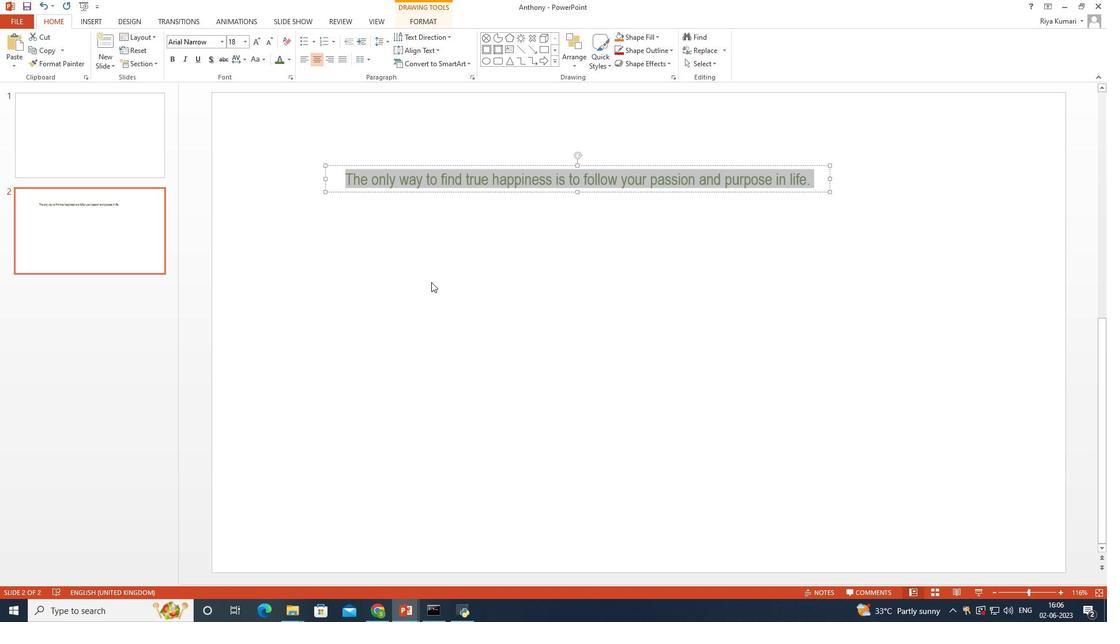 
Action: Mouse pressed left at (467, 291)
Screenshot: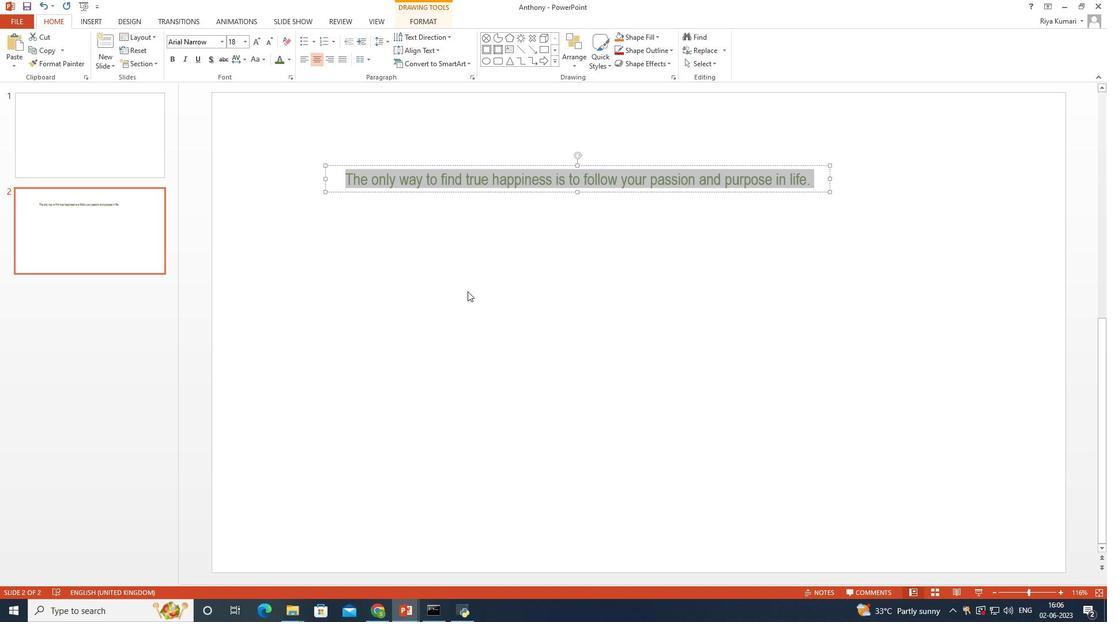 
Action: Mouse moved to (468, 279)
Screenshot: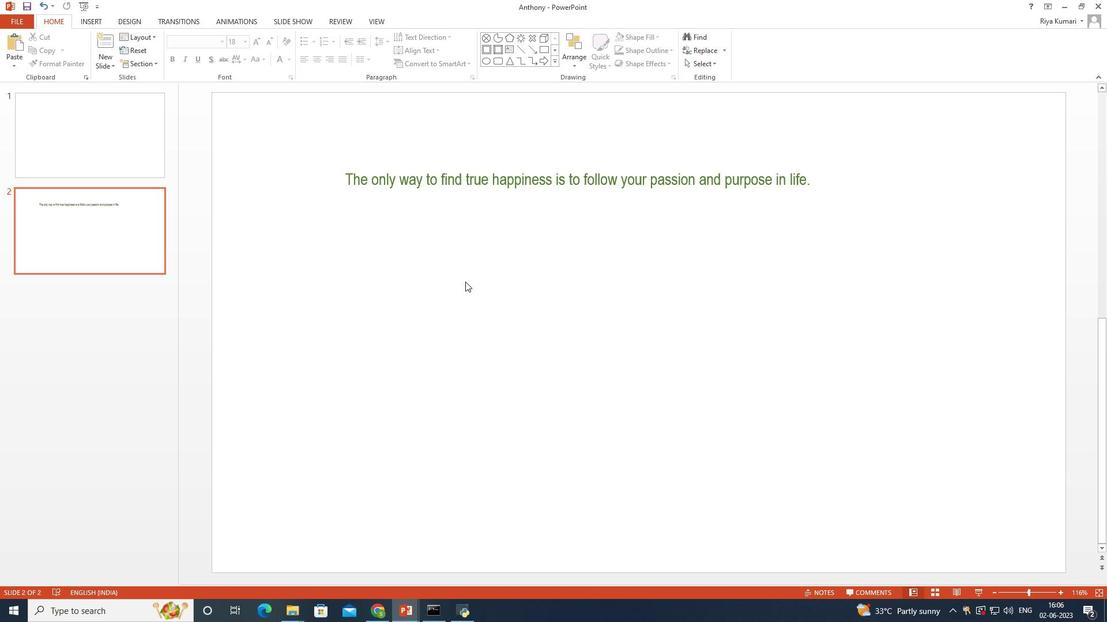 
